 Task: In the Contact  Brooklyn_Miller@lohud.com, Create email and send with subject: 'We're Thrilled to Welcome You ', and with mail content 'Good Morning!_x000D_
Ignite your passion for success. Our groundbreaking solution will unleash your potential and open doors to endless opportunities in your industry._x000D_
Best Regards', attach the document: Project_plan.docx and insert image: visitingcard.jpg. Below Best Regards, write Wechat and insert the URL: 'www.wechat.com'. Mark checkbox to create task to follow up : In 2 weeks. Logged in from softage.1@softage.net
Action: Mouse moved to (90, 55)
Screenshot: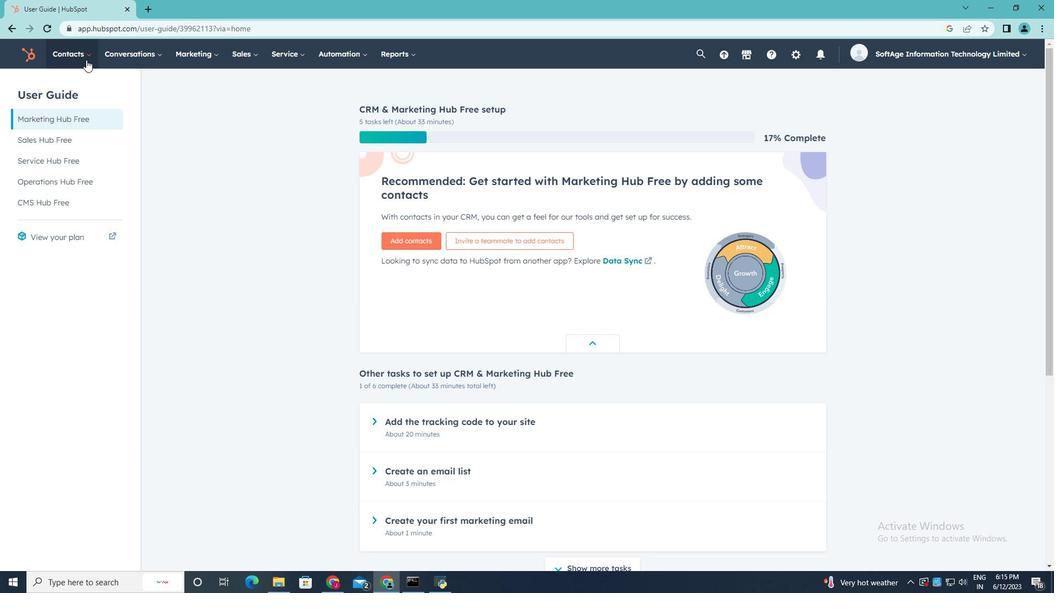 
Action: Mouse pressed left at (90, 55)
Screenshot: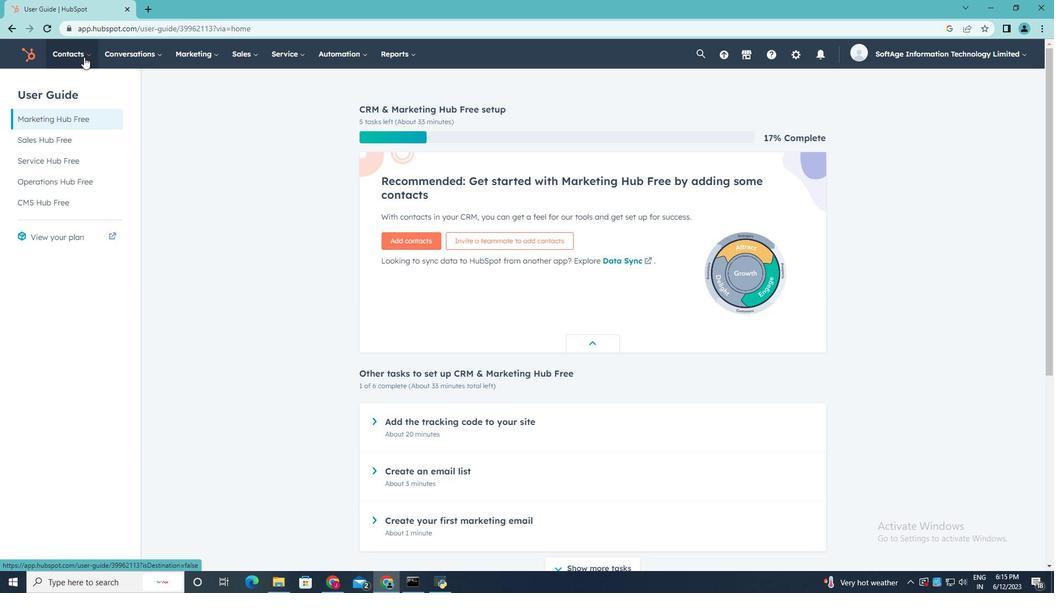 
Action: Mouse moved to (82, 86)
Screenshot: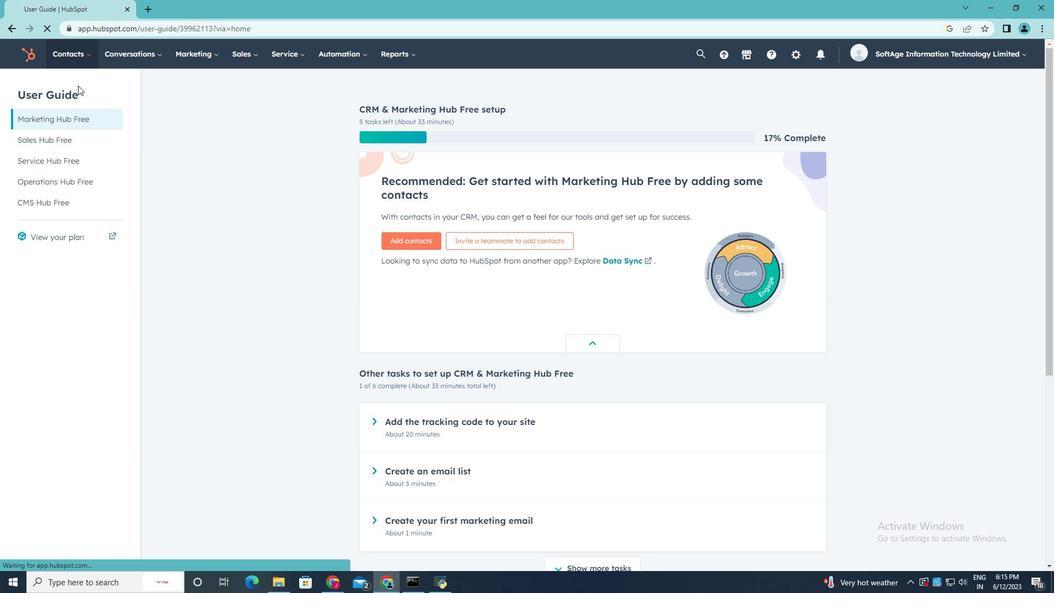 
Action: Mouse pressed left at (82, 86)
Screenshot: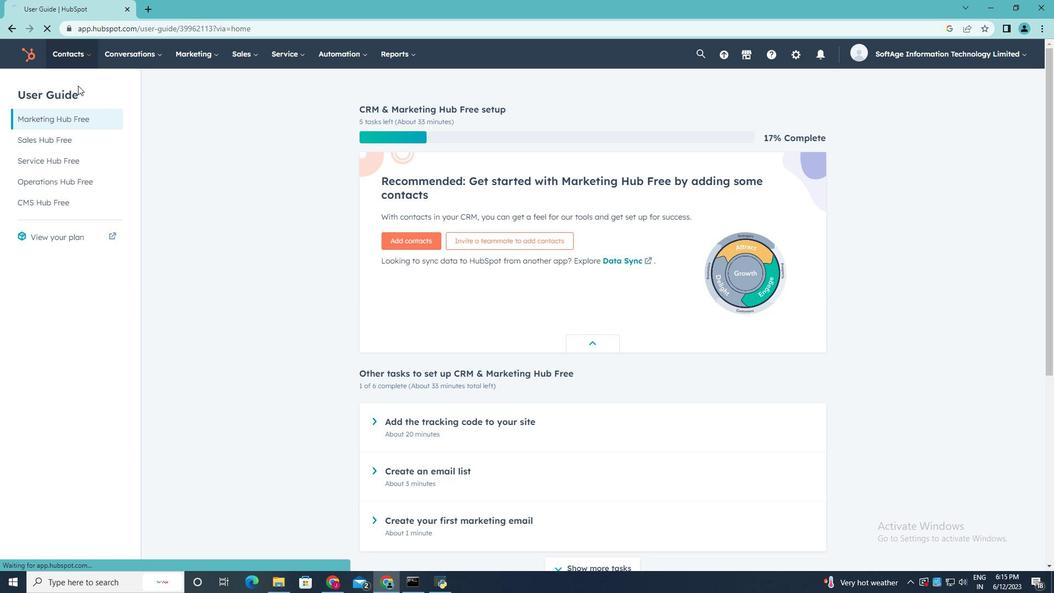 
Action: Mouse moved to (93, 180)
Screenshot: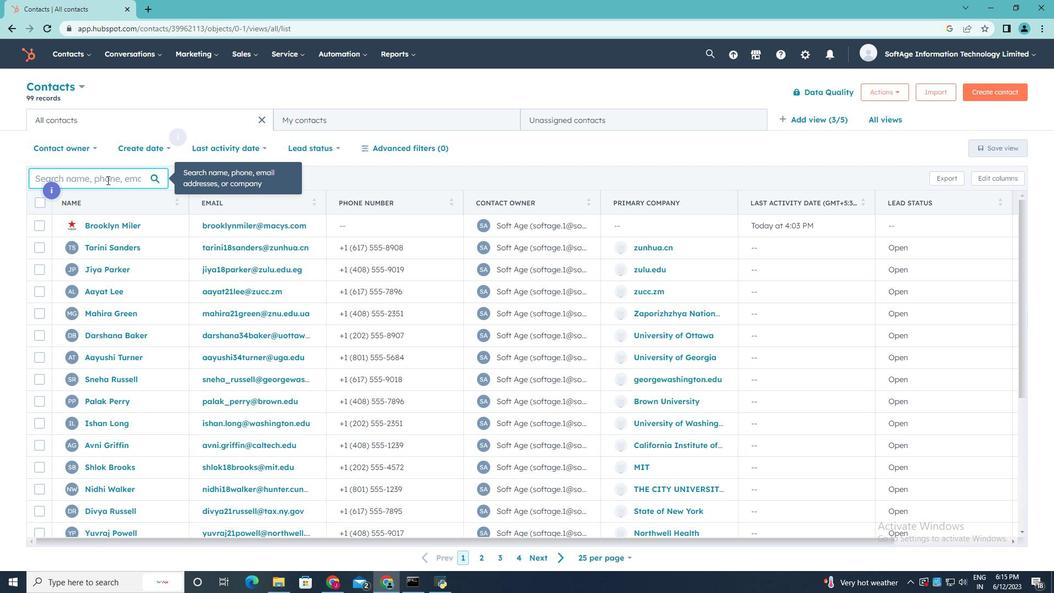 
Action: Mouse pressed left at (93, 180)
Screenshot: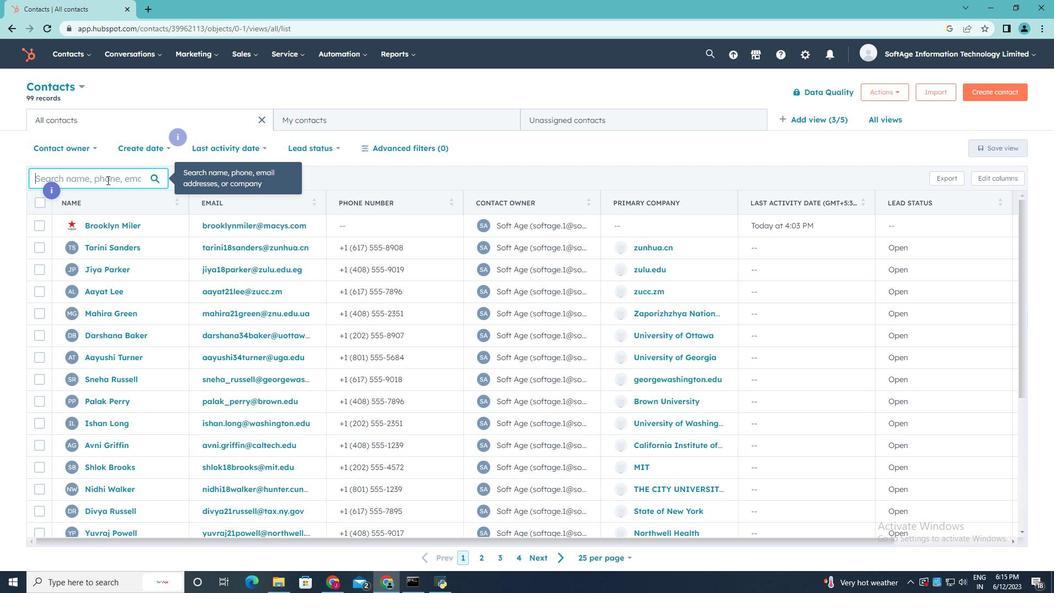 
Action: Key pressed <Key.shift>Brooklyn<Key.shift_r>_<Key.shift>Miller<Key.shift>@lohud.com
Screenshot: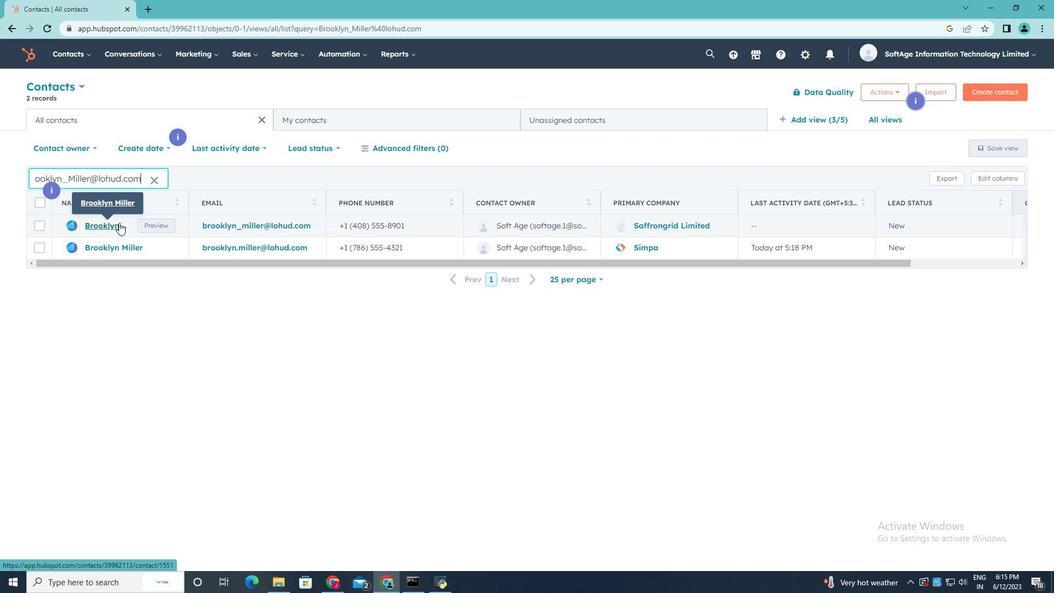 
Action: Mouse moved to (105, 227)
Screenshot: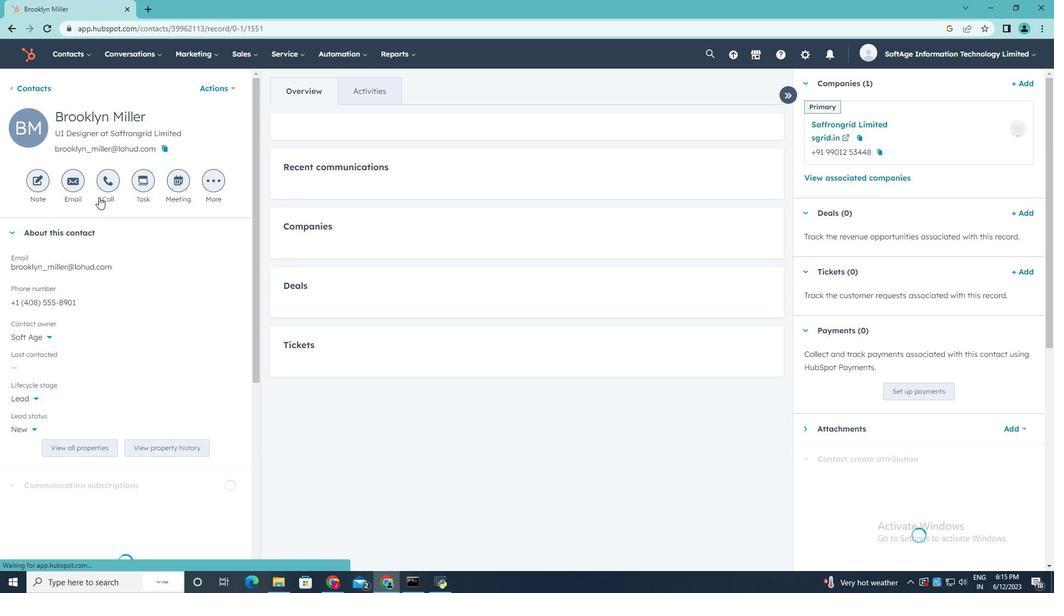 
Action: Mouse pressed left at (105, 227)
Screenshot: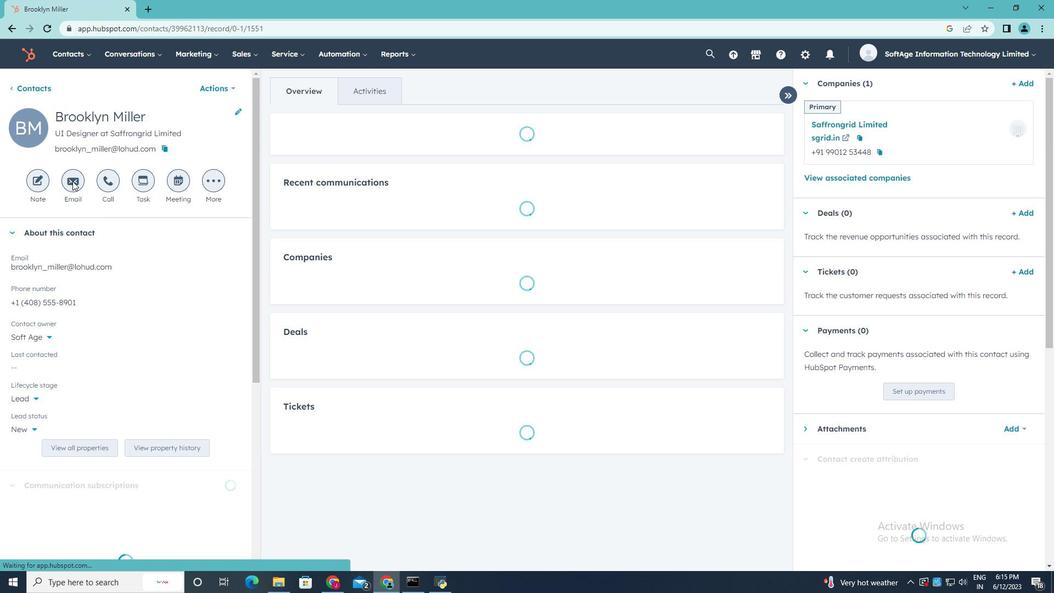 
Action: Mouse moved to (77, 183)
Screenshot: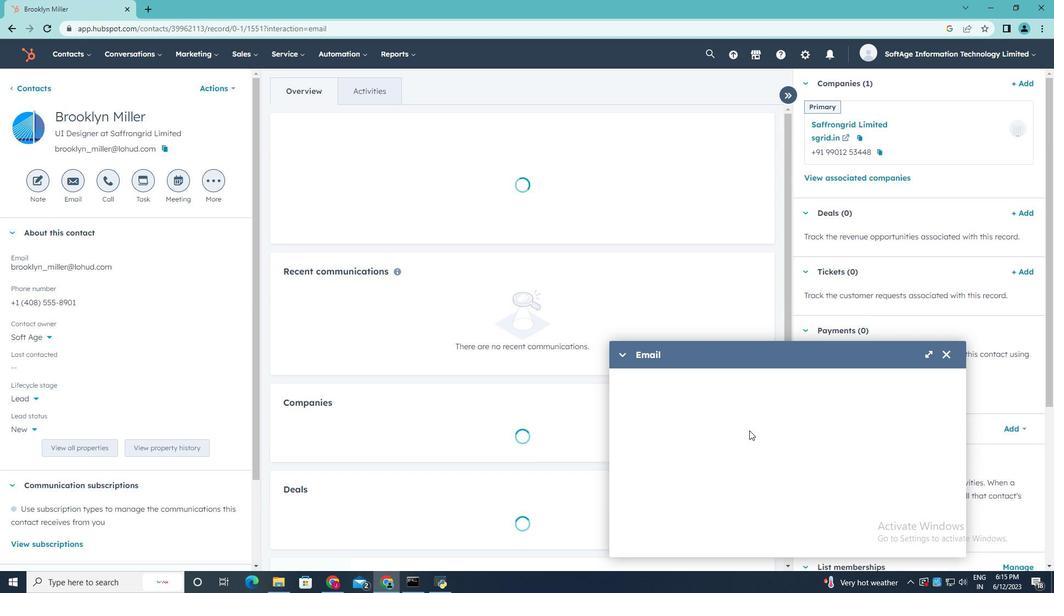 
Action: Mouse pressed left at (77, 183)
Screenshot: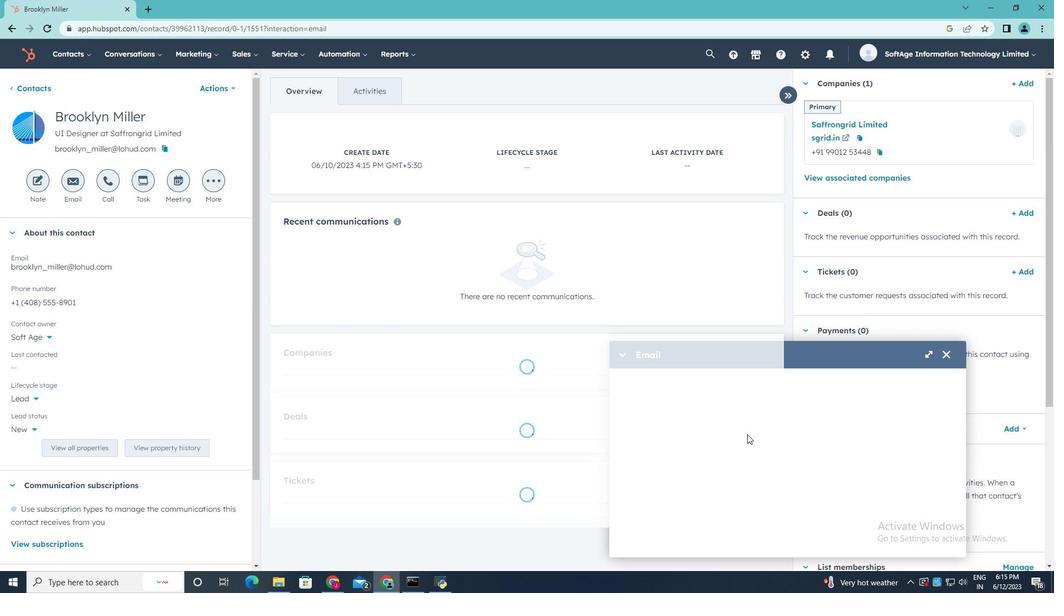 
Action: Mouse moved to (775, 371)
Screenshot: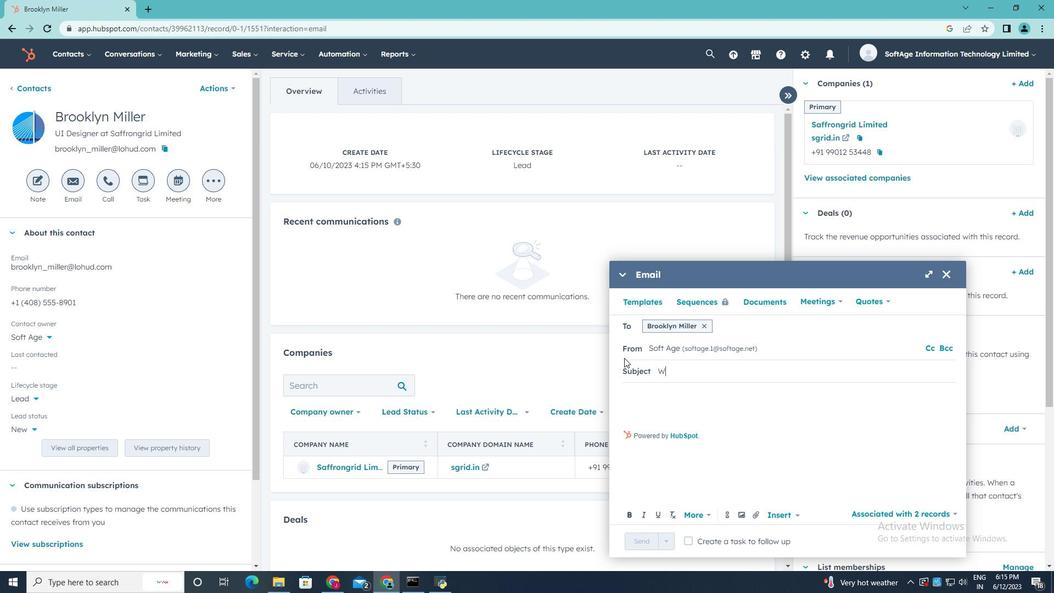 
Action: Mouse pressed left at (775, 371)
Screenshot: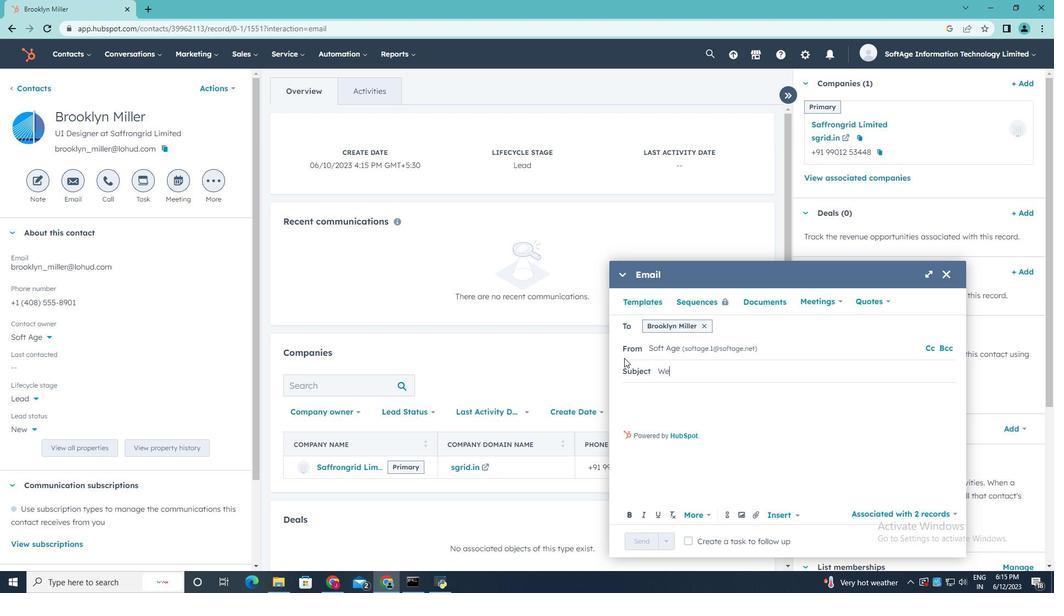 
Action: Mouse moved to (624, 365)
Screenshot: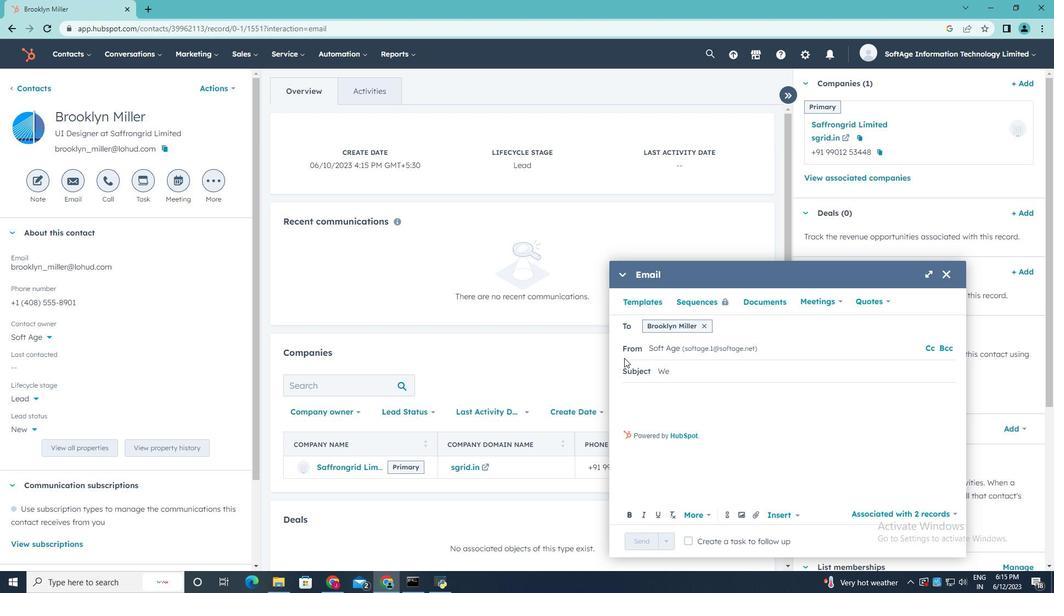 
Action: Key pressed <Key.backspace><Key.shift>We're<Key.space>tr<Key.backspace><Key.backspace><Key.shift>Thrilled<Key.space><Key.shift>to<Key.space><Key.shift>Welcome<Key.space><Key.shift>You
Screenshot: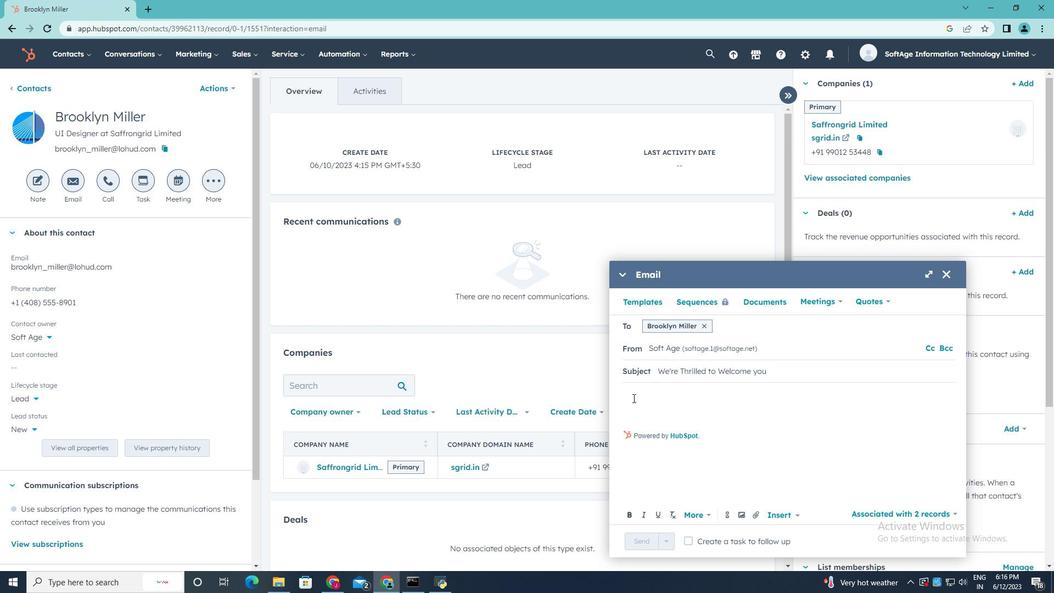 
Action: Mouse moved to (633, 397)
Screenshot: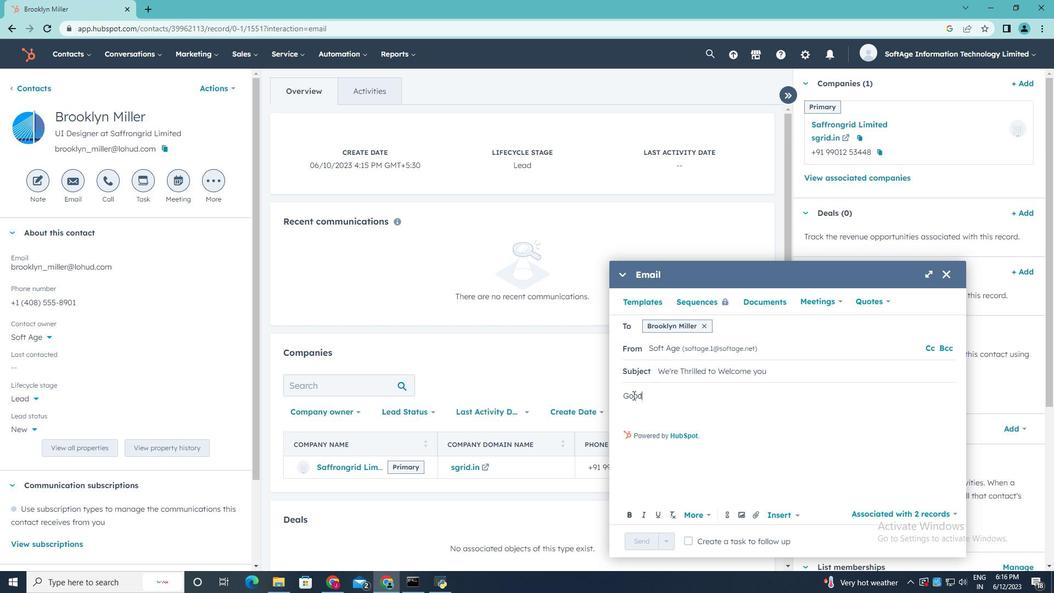 
Action: Mouse pressed left at (633, 397)
Screenshot: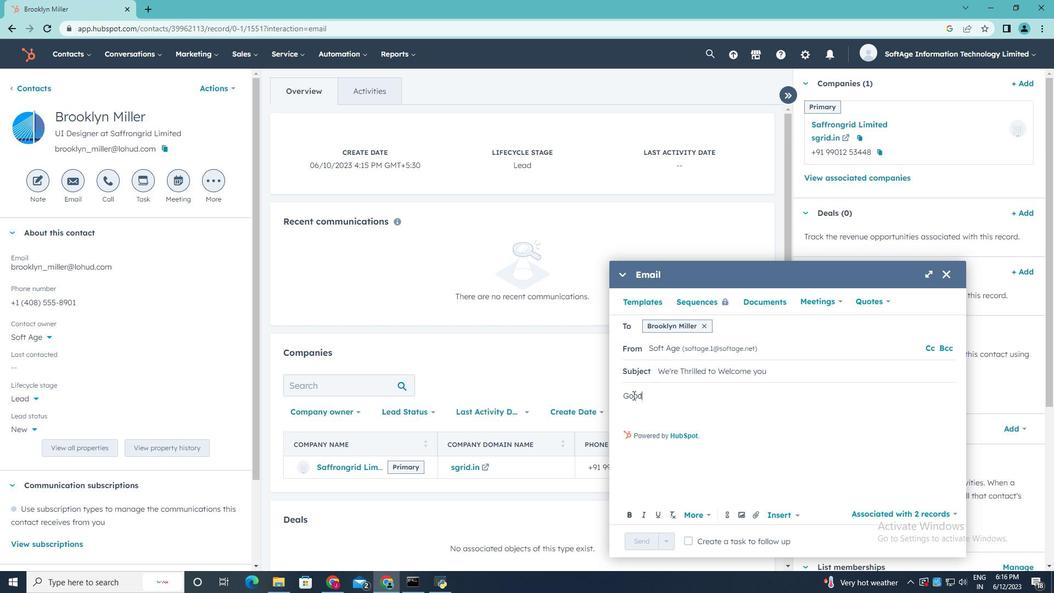 
Action: Mouse moved to (636, 394)
Screenshot: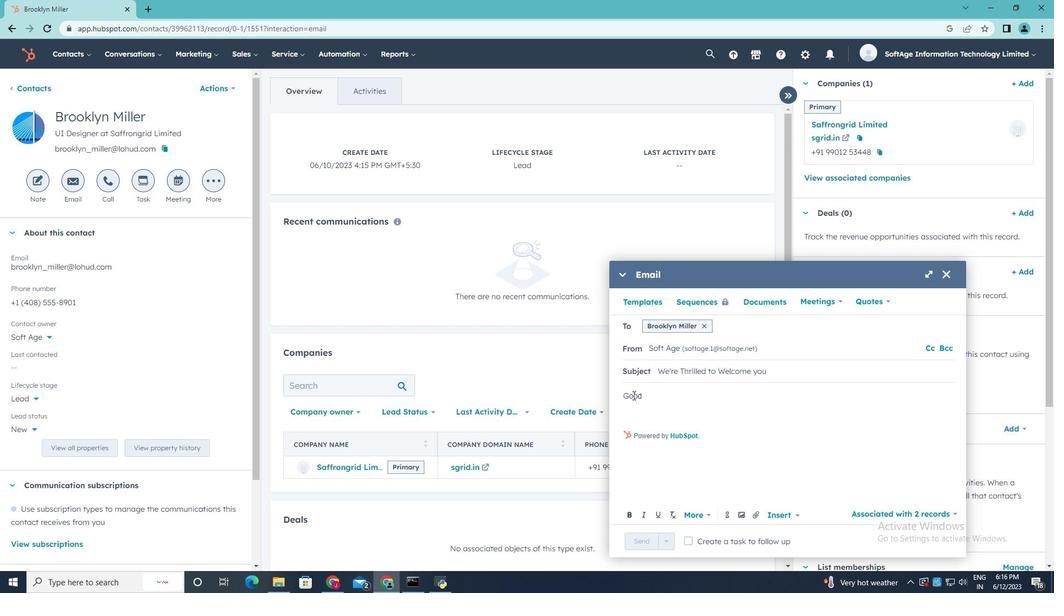 
Action: Key pressed <Key.shift><Key.shift><Key.shift><Key.shift><Key.shift>Good<Key.space><Key.shift>Morning<Key.shift>!
Screenshot: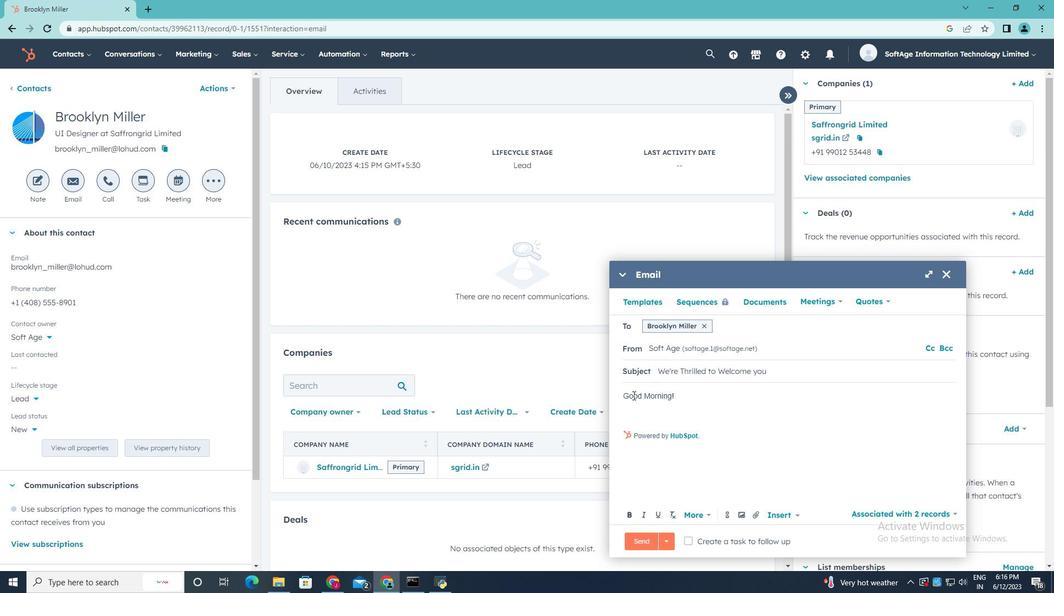 
Action: Mouse moved to (628, 410)
Screenshot: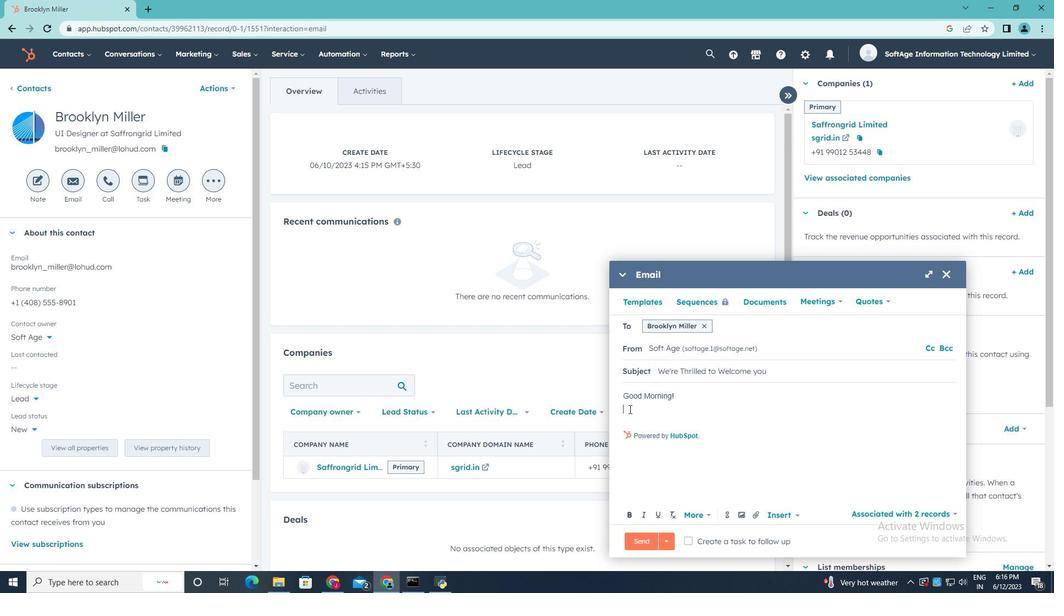 
Action: Mouse pressed left at (628, 410)
Screenshot: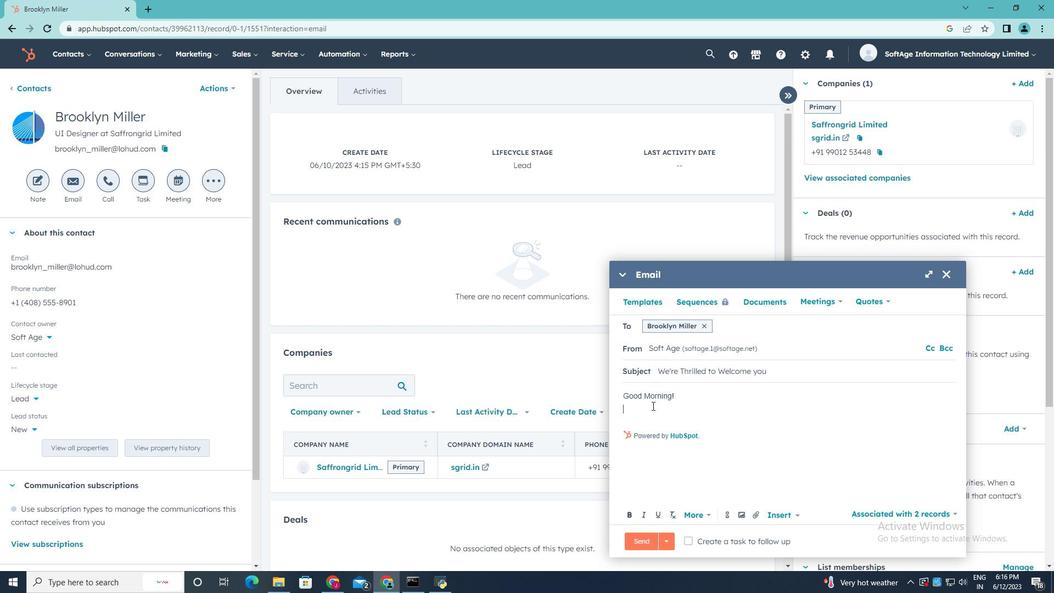 
Action: Mouse moved to (637, 188)
Screenshot: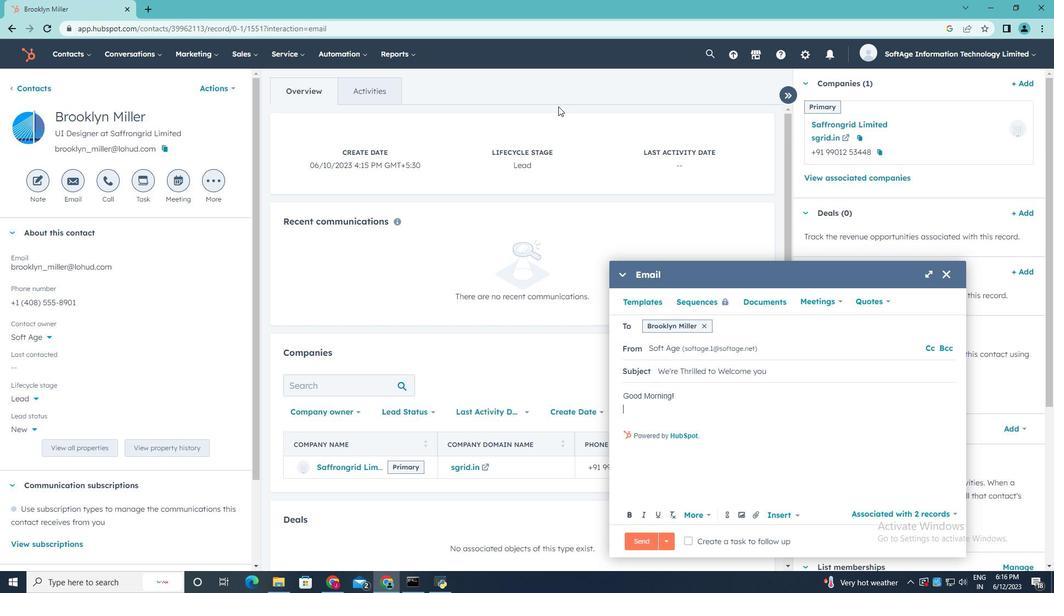
Action: Key pressed <Key.shift>Ignite<Key.space><Key.shift><Key.shift><Key.shift><Key.shift><Key.shift><Key.shift><Key.shift><Key.shift><Key.shift><Key.shift>your<Key.space>passion<Key.space>for<Key.space>success.<Key.space><Key.shift>Our<Key.space><Key.shift><Key.shift>Groundbreaking<Key.space><Key.shift>Solution<Key.space>will<Key.space><Key.left><Key.left><Key.left><Key.left><Key.left><Key.left><Key.left><Key.left><Key.left><Key.left><Key.left><Key.left><Key.left>
Screenshot: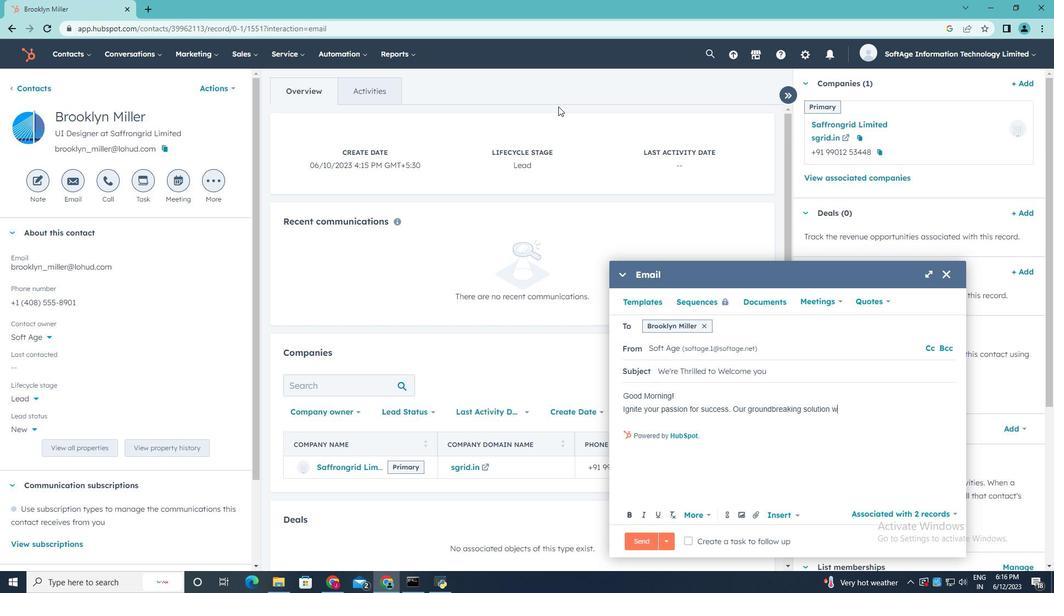 
Action: Mouse moved to (84, 57)
Screenshot: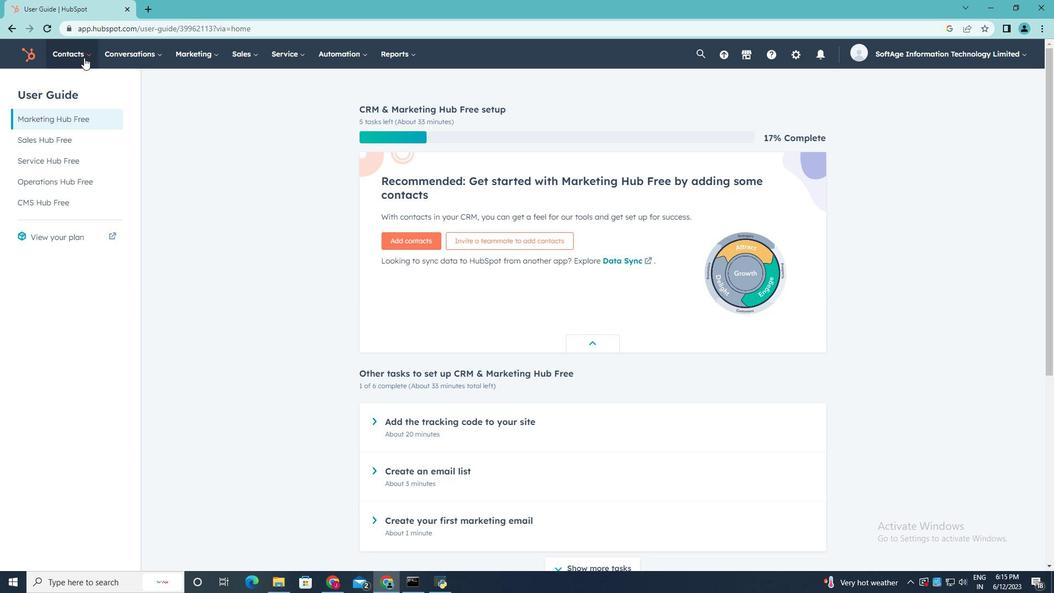 
Action: Mouse pressed left at (84, 57)
Screenshot: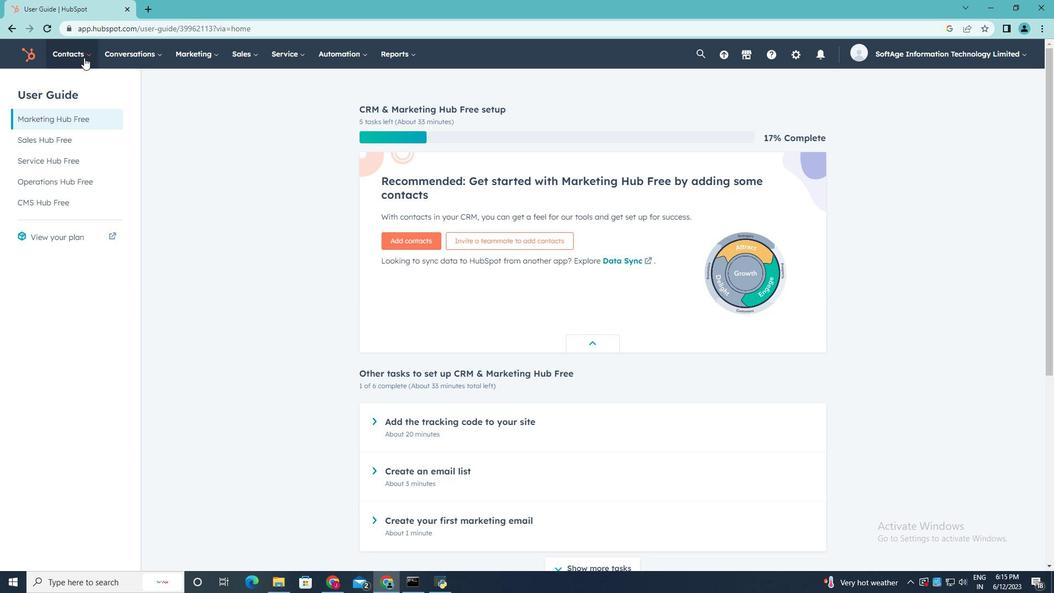 
Action: Mouse moved to (77, 85)
Screenshot: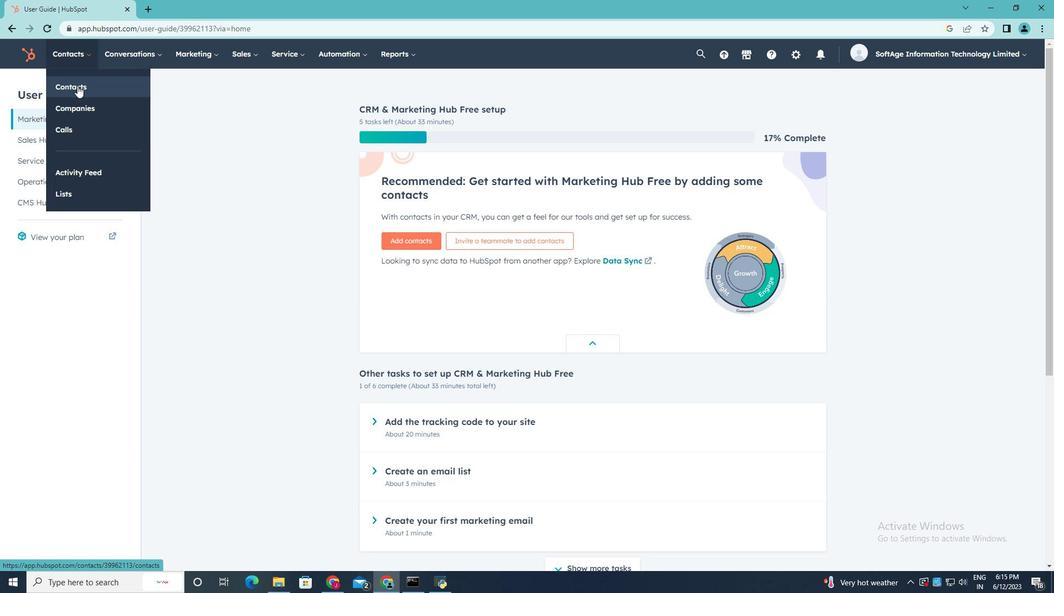 
Action: Mouse pressed left at (77, 85)
Screenshot: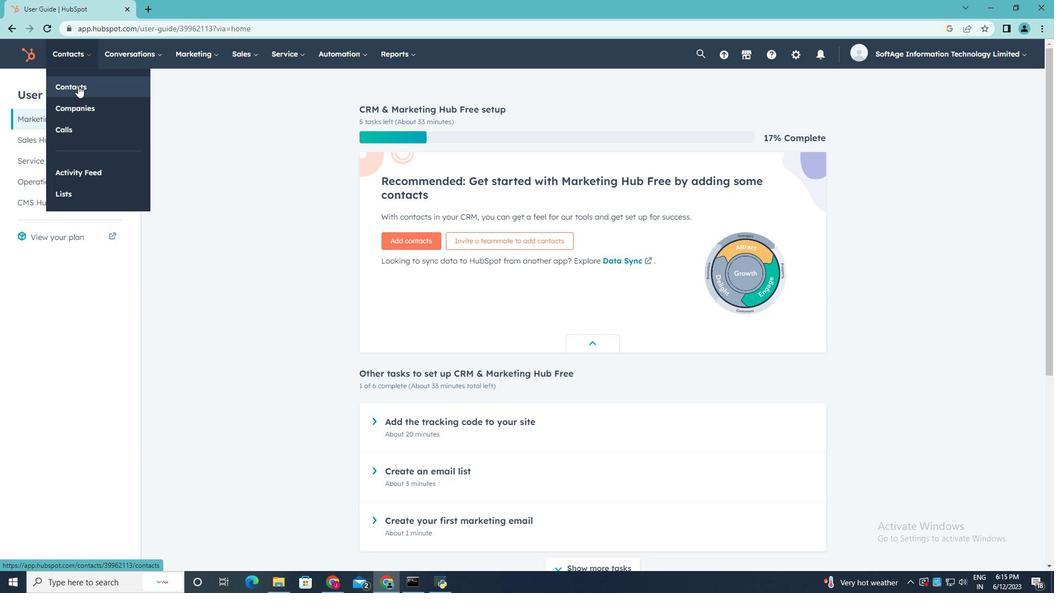 
Action: Mouse moved to (107, 180)
Screenshot: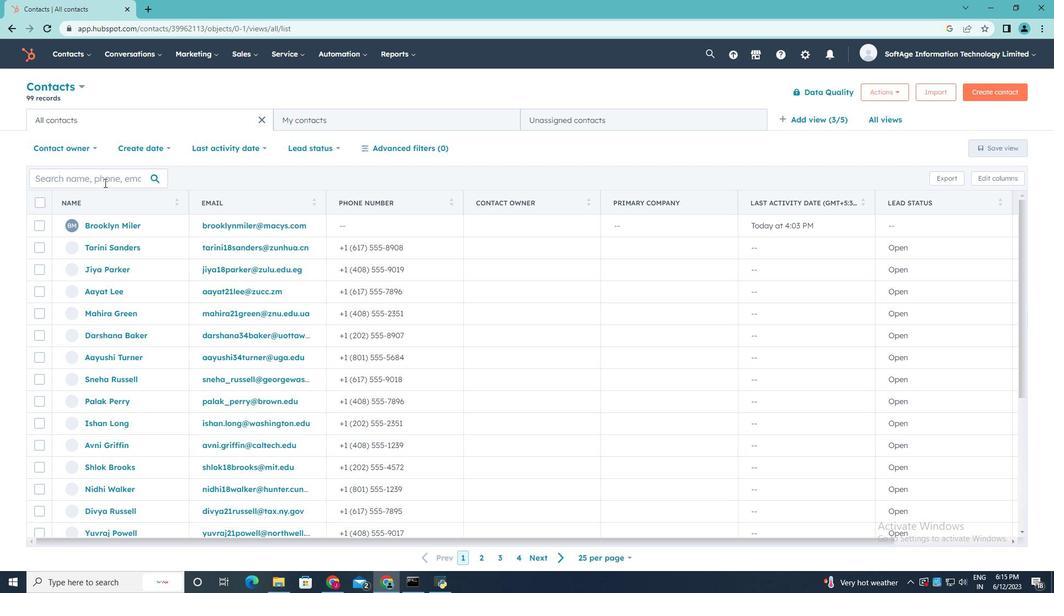 
Action: Mouse pressed left at (107, 180)
Screenshot: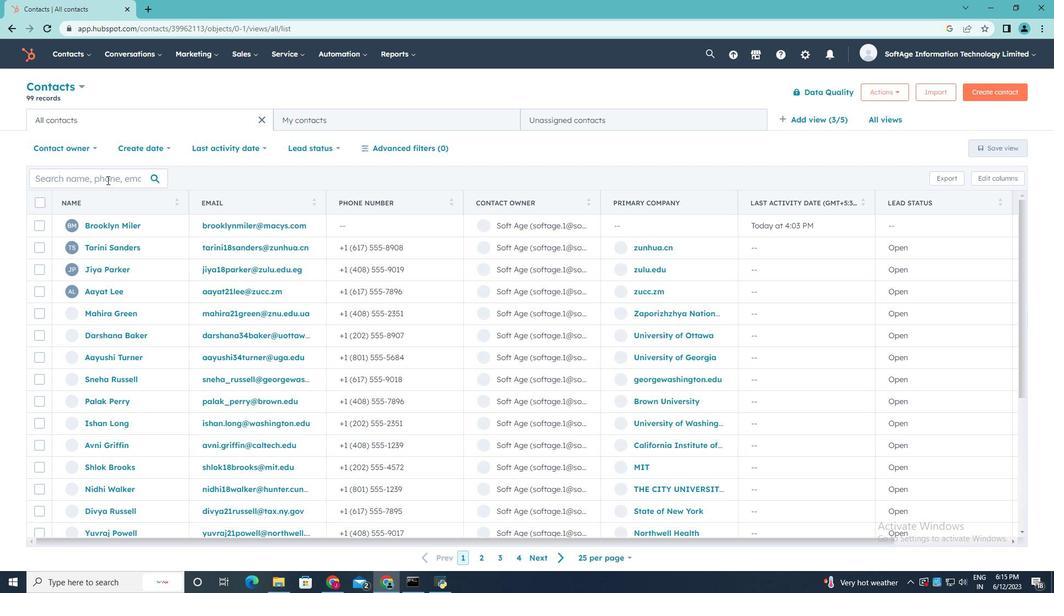 
Action: Mouse moved to (107, 180)
Screenshot: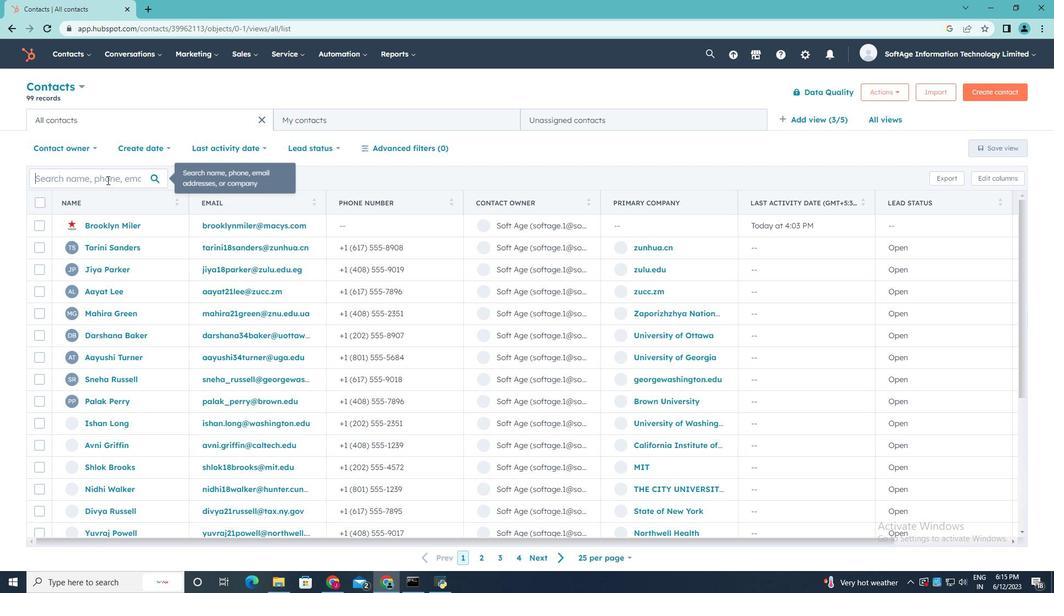 
Action: Key pressed <Key.shift>Brooklyn<Key.shift_r>_<Key.shift>Miller<Key.shift><Key.shift><Key.shift><Key.shift><Key.shift><Key.shift><Key.shift>@lohud.com
Screenshot: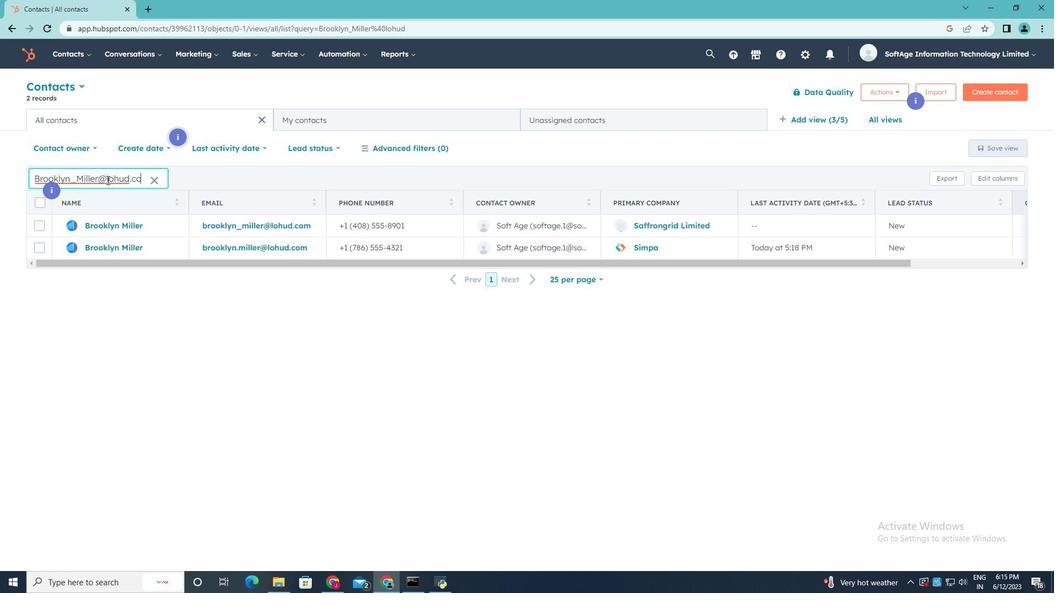 
Action: Mouse moved to (119, 222)
Screenshot: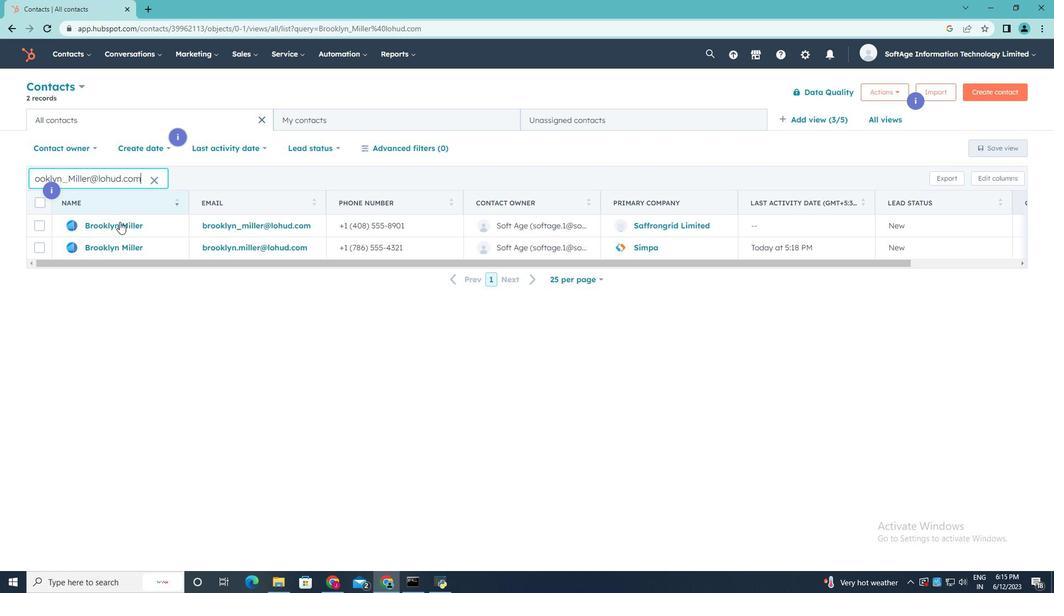 
Action: Mouse pressed left at (119, 222)
Screenshot: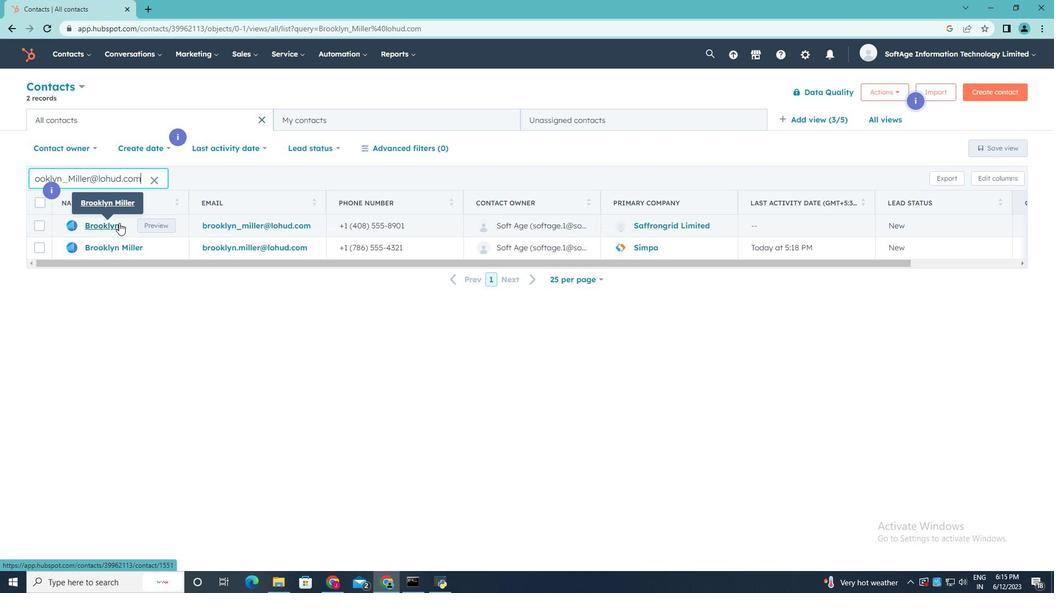 
Action: Mouse moved to (72, 181)
Screenshot: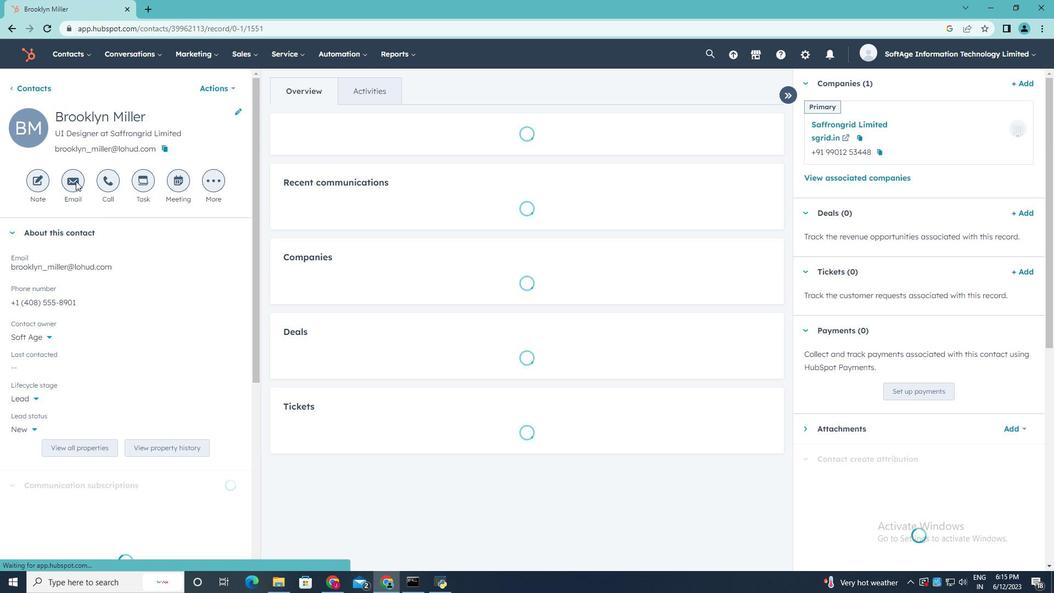 
Action: Mouse pressed left at (72, 181)
Screenshot: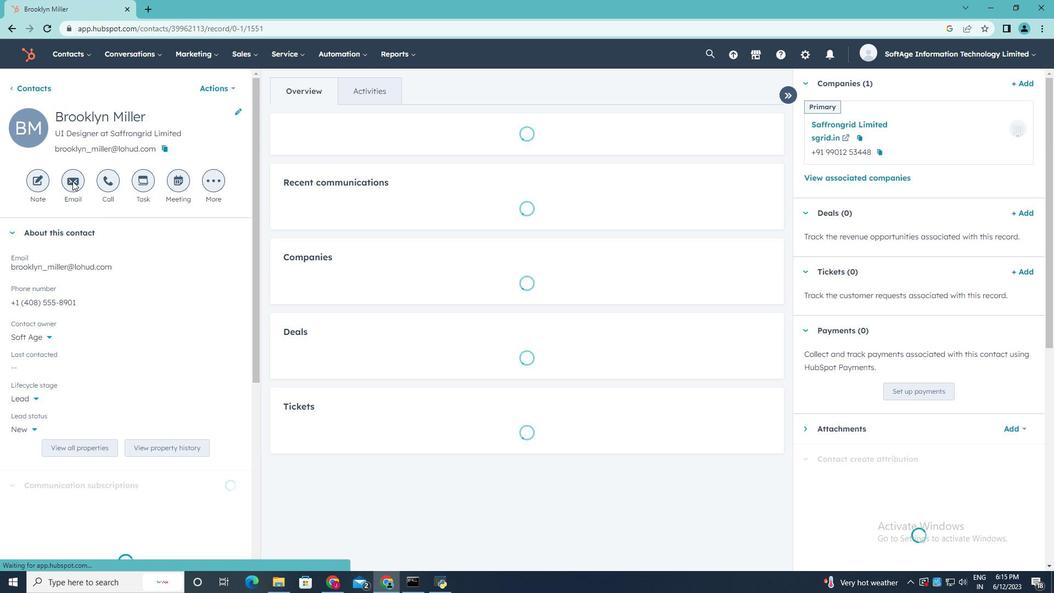 
Action: Mouse moved to (780, 372)
Screenshot: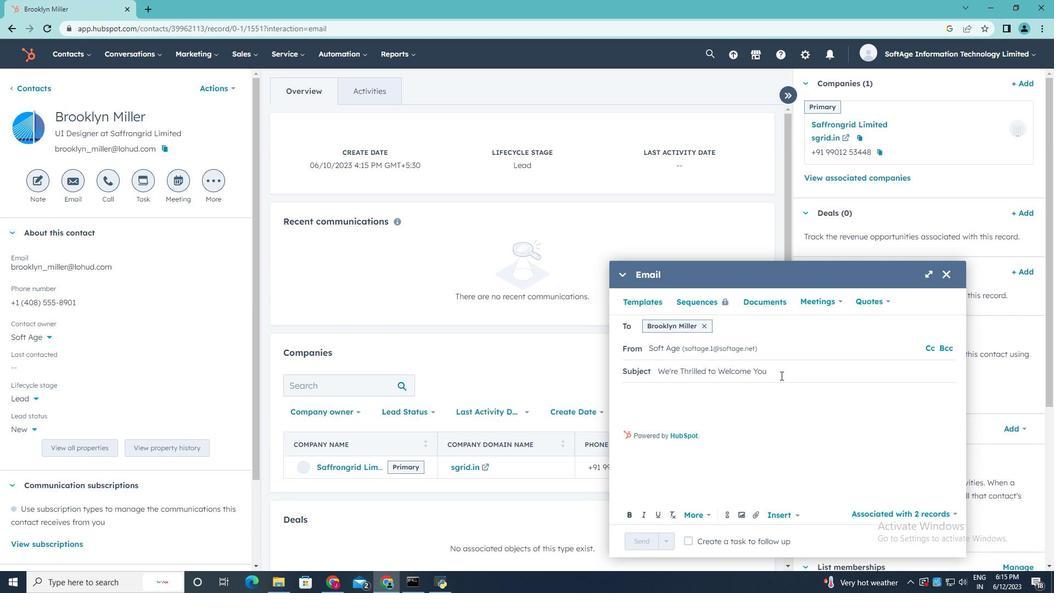 
Action: Mouse pressed left at (780, 372)
Screenshot: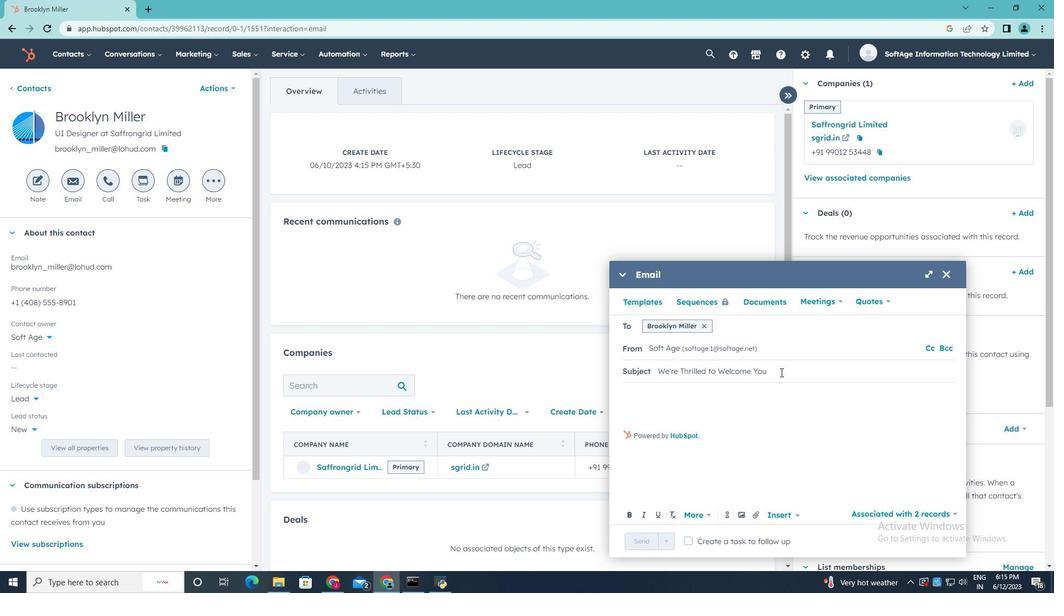 
Action: Mouse moved to (624, 358)
Screenshot: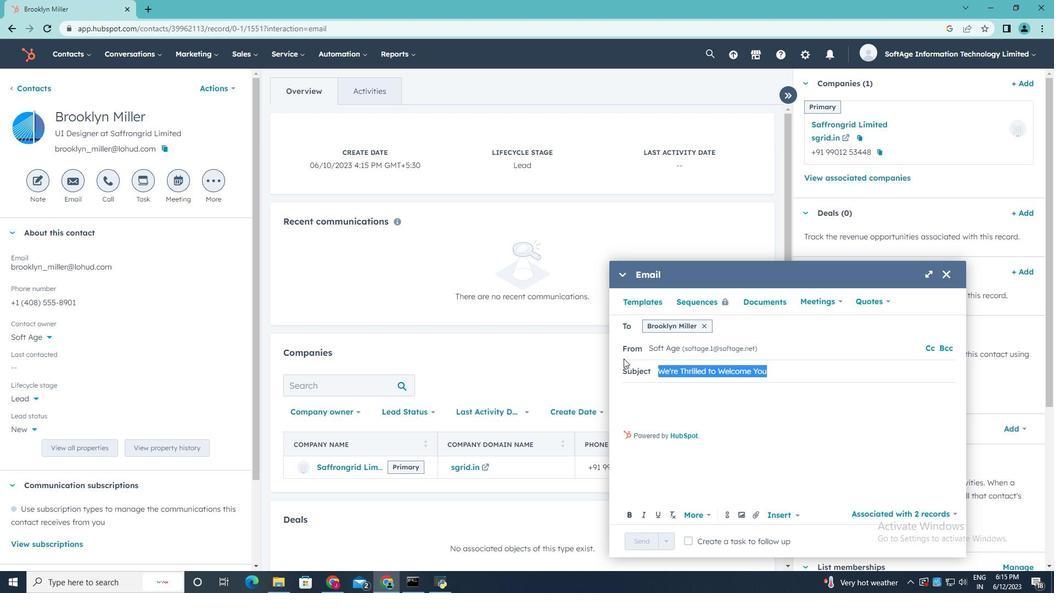 
Action: Key pressed <Key.shift><Key.shift><Key.shift><Key.shift><Key.shift><Key.shift><Key.shift><Key.shift><Key.shift><Key.shift><Key.shift><Key.shift><Key.shift><Key.shift><Key.shift><Key.shift><Key.shift><Key.shift><Key.shift><Key.shift><Key.shift><Key.shift>We're<Key.space><Key.shift>Thrilled<Key.space><Key.shift><Key.shift><Key.shift><Key.shift>to<Key.space><Key.shift><Key.shift><Key.shift><Key.shift><Key.shift><Key.shift><Key.shift><Key.shift><Key.shift><Key.shift><Key.shift><Key.shift>Welcome<Key.space>you
Screenshot: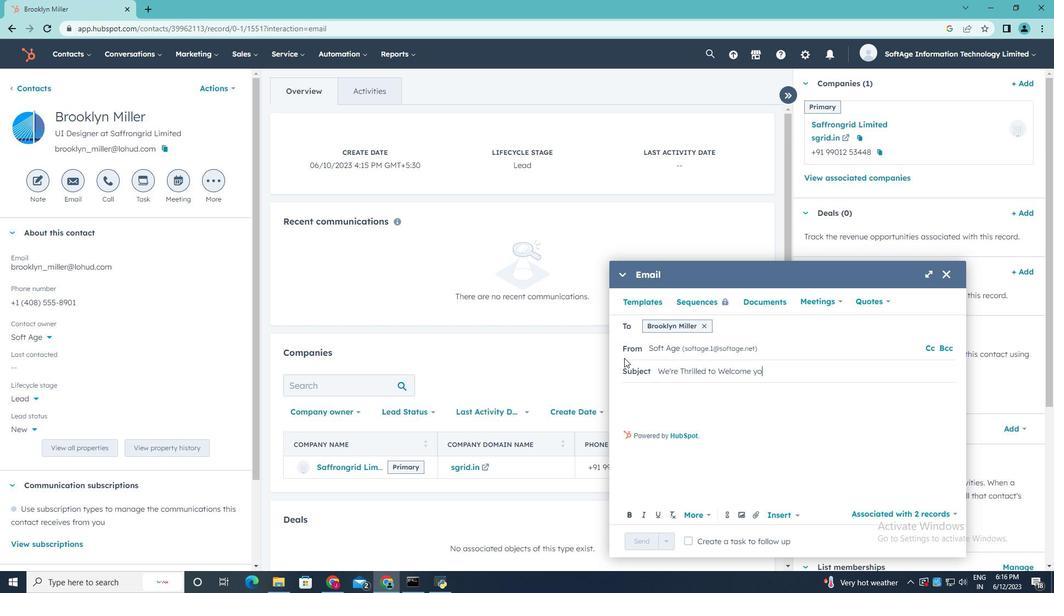 
Action: Mouse moved to (633, 395)
Screenshot: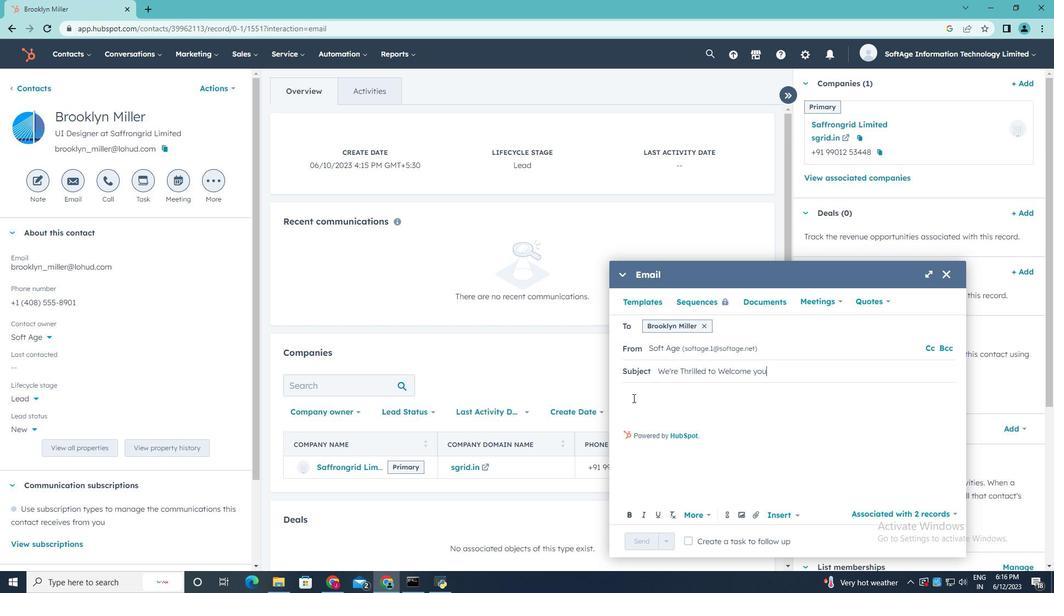 
Action: Mouse pressed left at (633, 395)
Screenshot: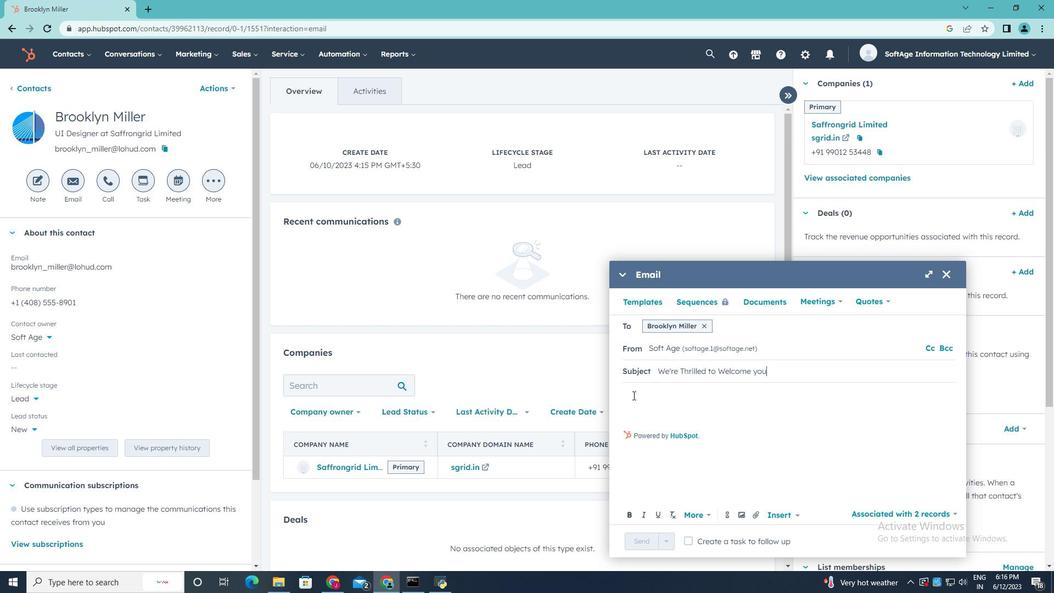 
Action: Key pressed <Key.shift>Good<Key.space><Key.shift>Morning<Key.shift>!
Screenshot: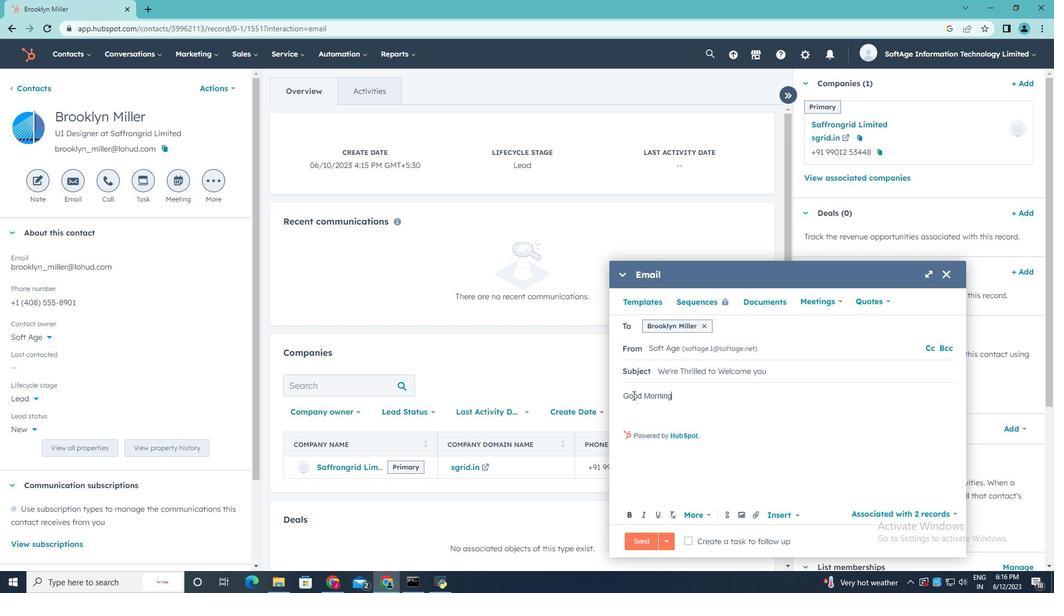 
Action: Mouse moved to (629, 409)
Screenshot: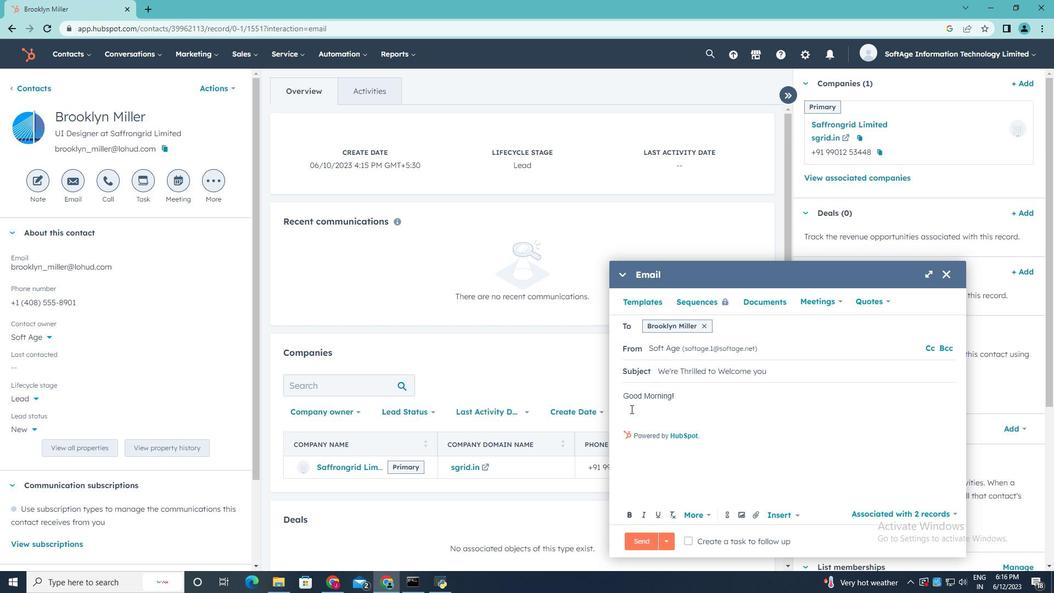 
Action: Mouse pressed left at (629, 409)
Screenshot: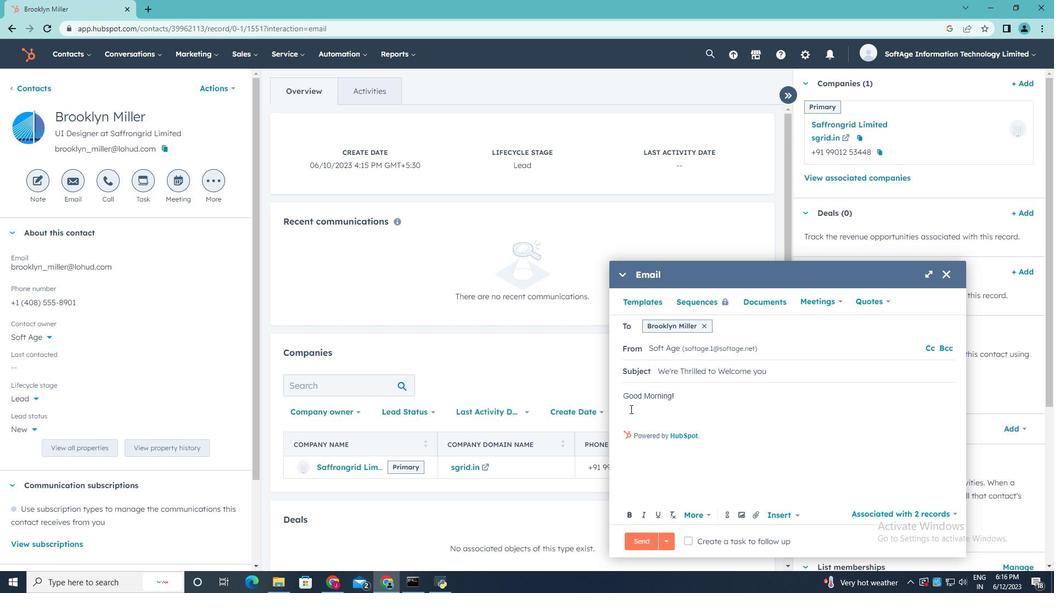 
Action: Mouse moved to (558, 106)
Screenshot: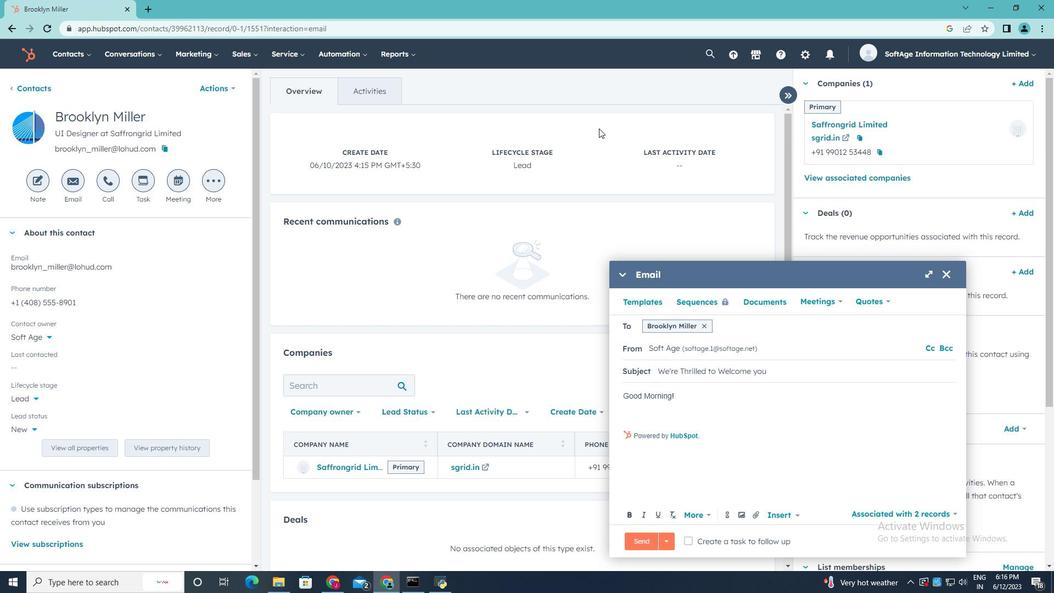 
Action: Key pressed <Key.shift>Ignite<Key.space>your<Key.space>o<Key.backspace>passion<Key.space>for<Key.space>success.<Key.space><Key.shift>Our<Key.space><Key.shift>groundbreaking<Key.space>solution<Key.space>will<Key.space>unleash<Key.space>your<Key.space><Key.shift>P<Key.backspace>potential<Key.space>and<Key.space>open<Key.space>doors<Key.space>to<Key.space>endless<Key.space>i<Key.backspace>opper<Key.backspace><Key.backspace>ortunities<Key.space>in<Key.space>your<Key.space>industry.
Screenshot: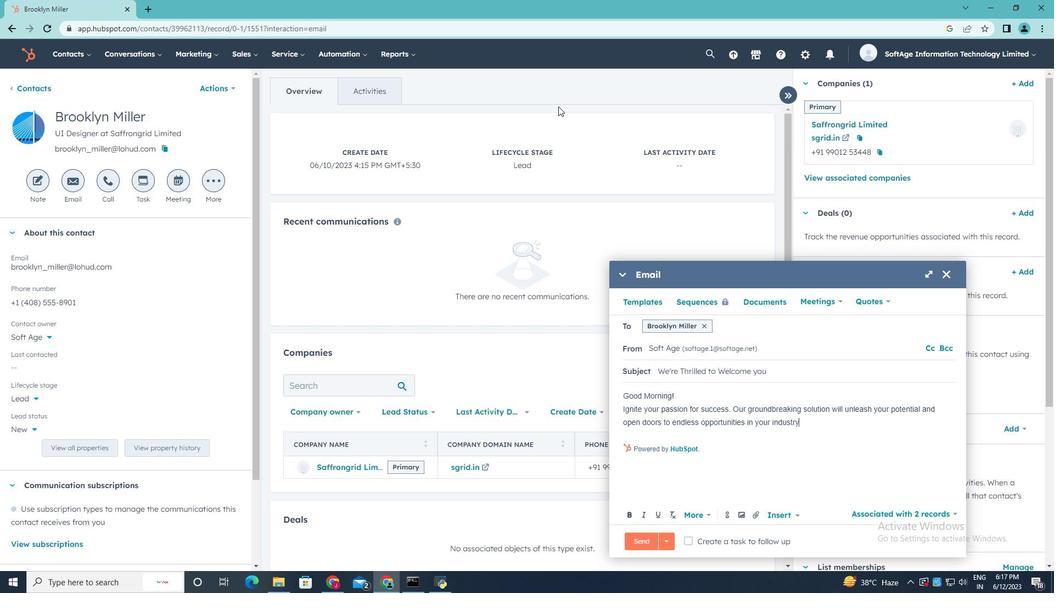 
Action: Mouse moved to (639, 437)
Screenshot: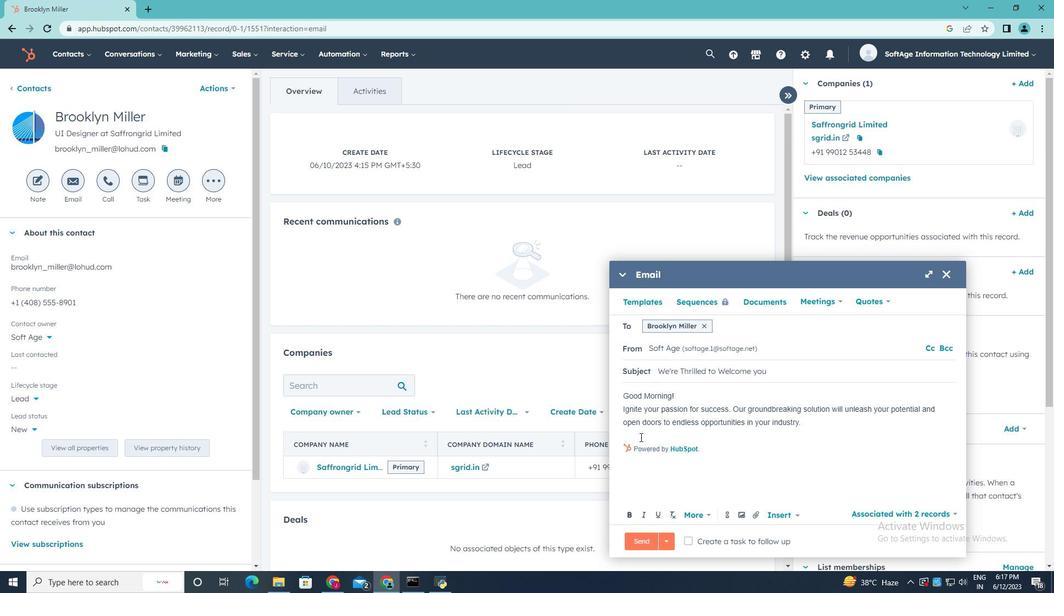 
Action: Mouse pressed left at (639, 437)
Screenshot: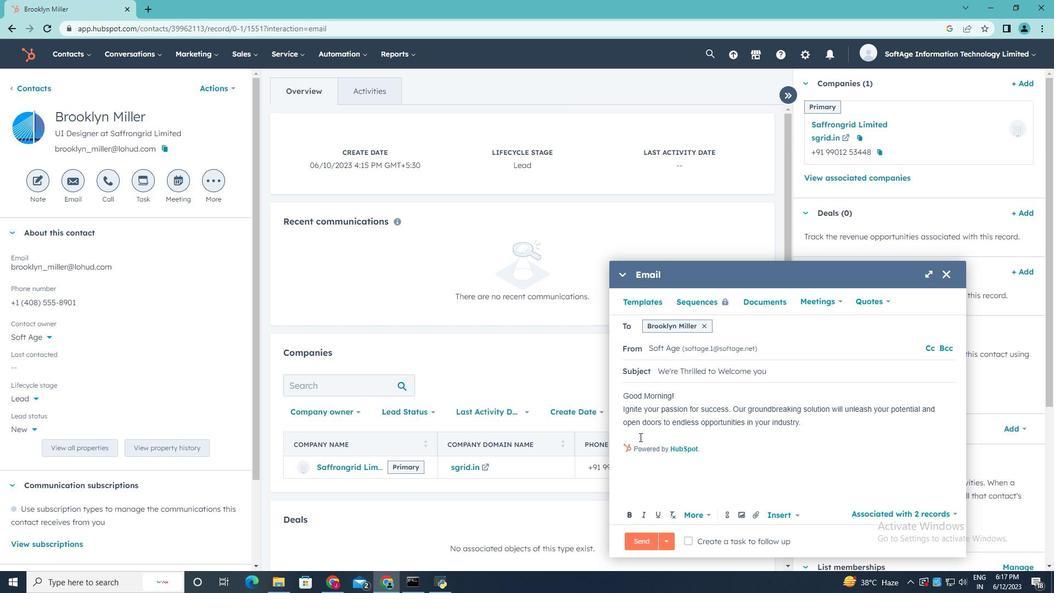 
Action: Key pressed <Key.shift>Best<Key.space><Key.shift>Rege<Key.backspace>ards,
Screenshot: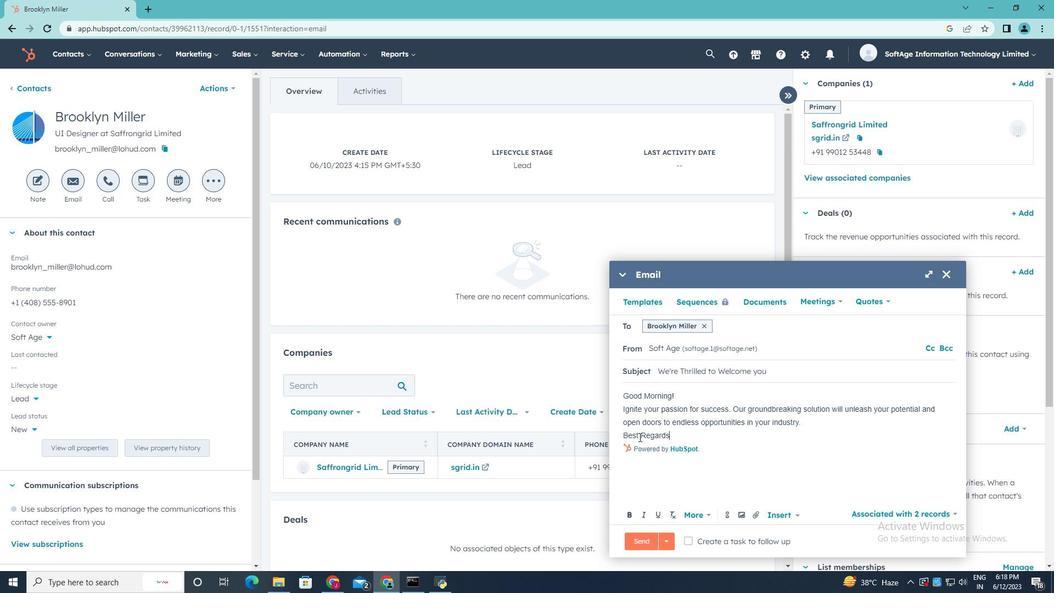 
Action: Mouse moved to (758, 516)
Screenshot: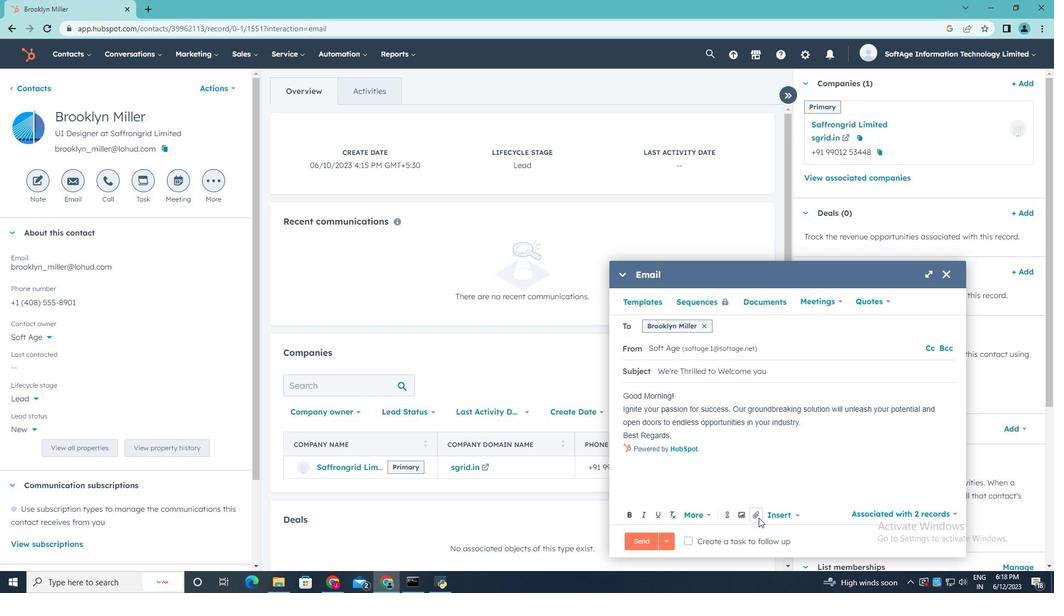 
Action: Mouse pressed left at (758, 516)
Screenshot: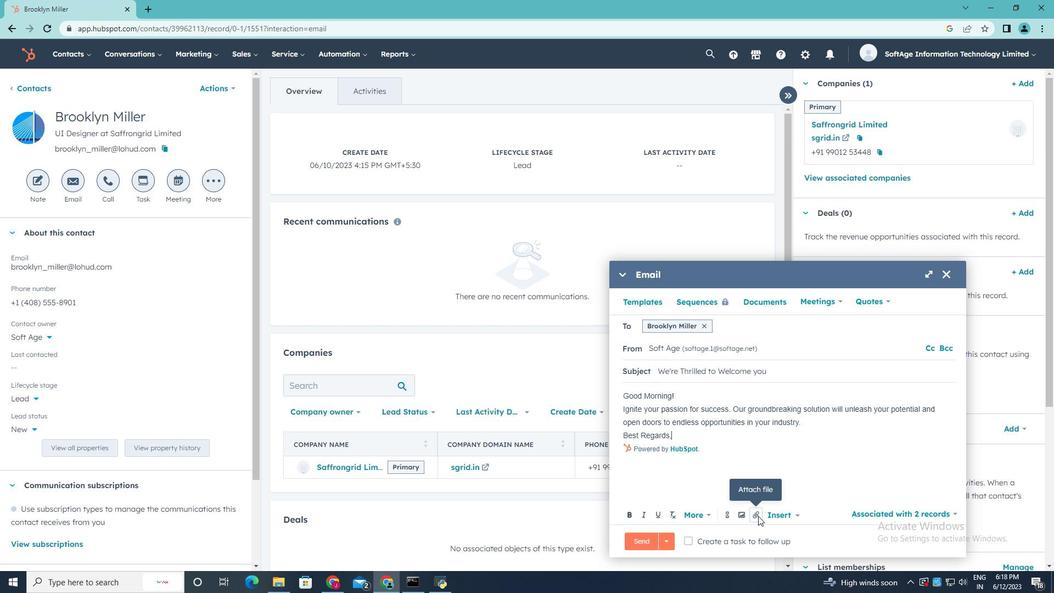 
Action: Mouse moved to (780, 478)
Screenshot: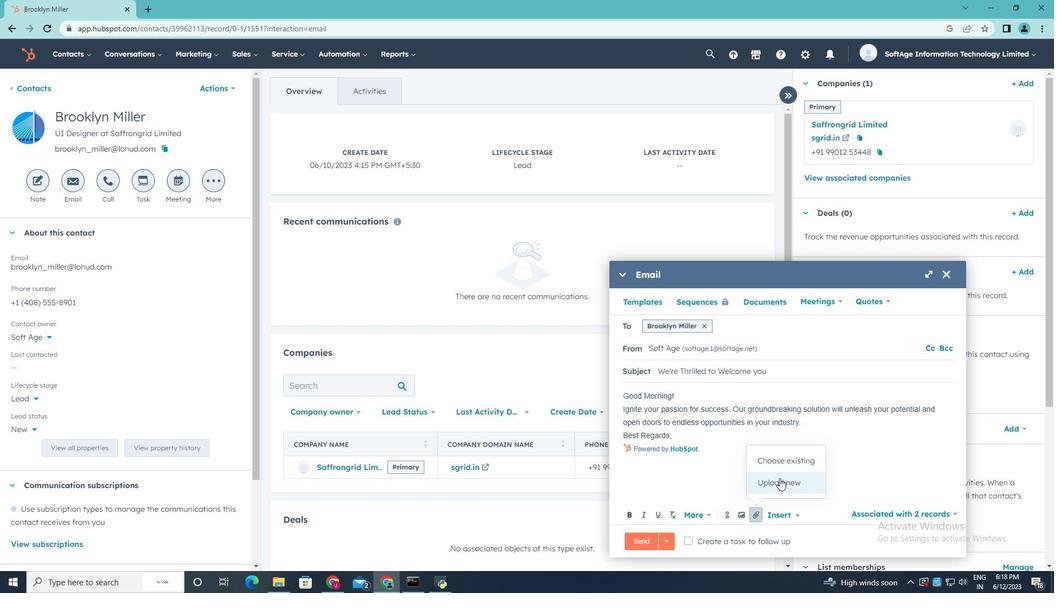
Action: Mouse pressed left at (780, 478)
Screenshot: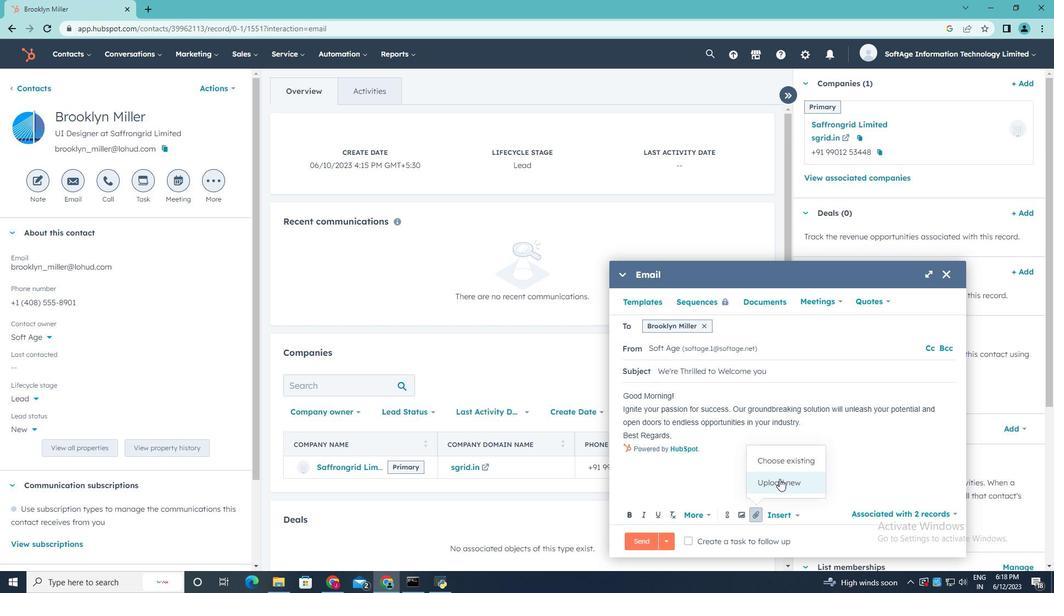 
Action: Mouse moved to (191, 106)
Screenshot: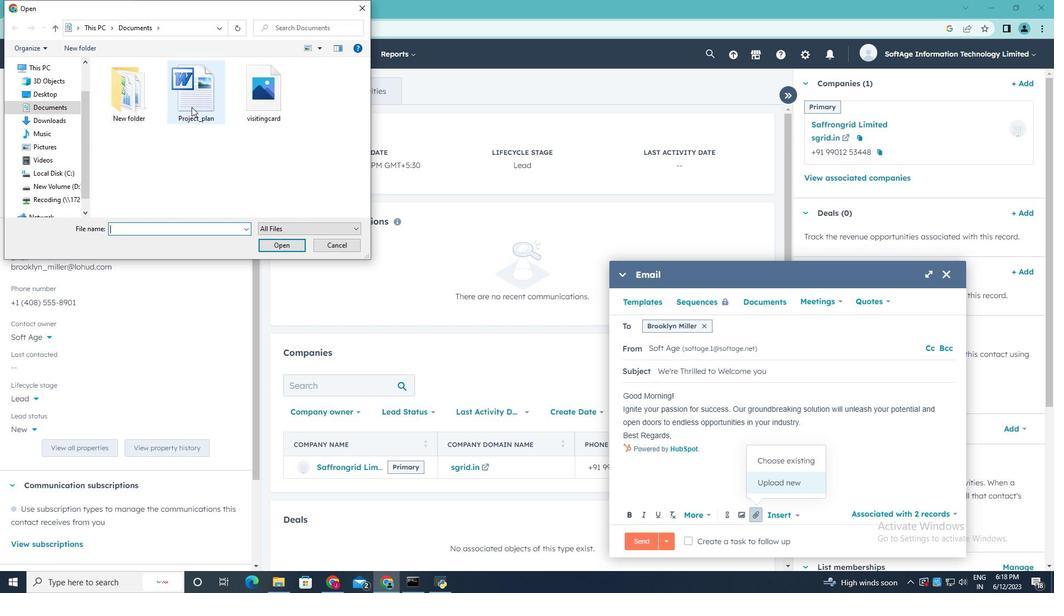 
Action: Mouse pressed left at (191, 106)
Screenshot: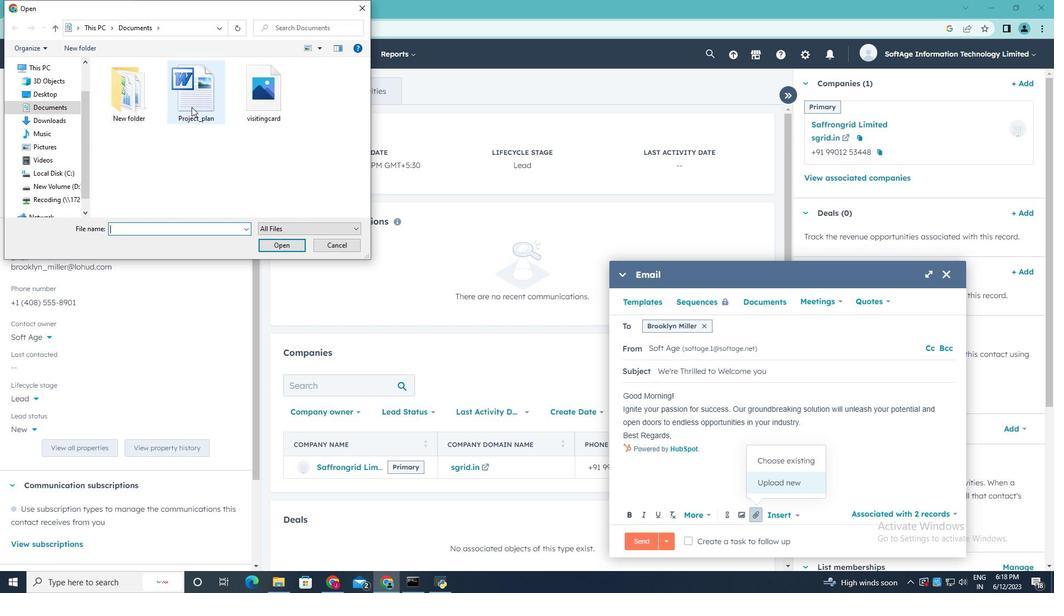 
Action: Mouse moved to (282, 244)
Screenshot: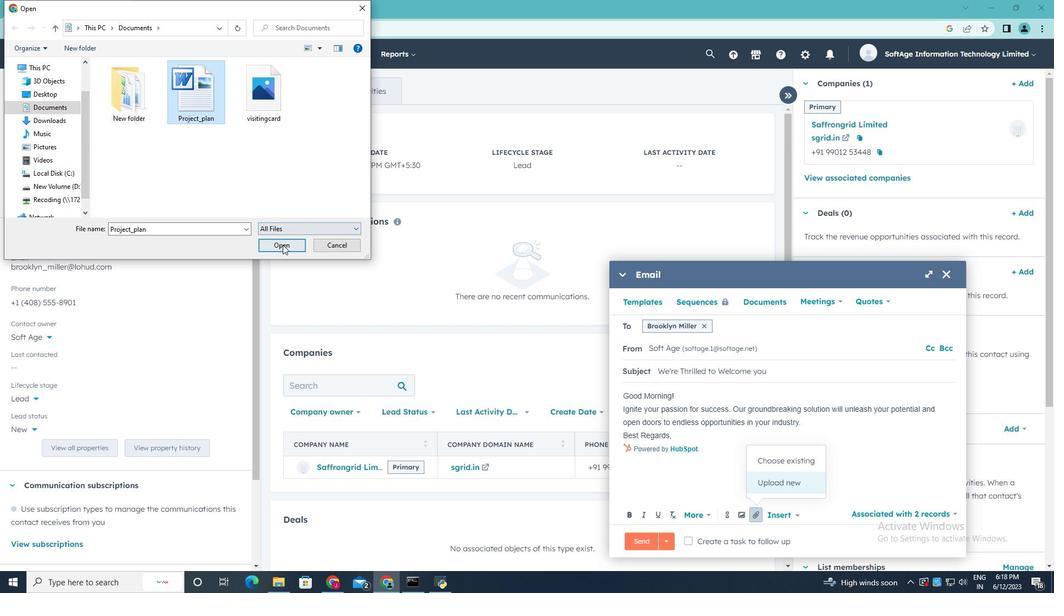 
Action: Mouse pressed left at (282, 244)
Screenshot: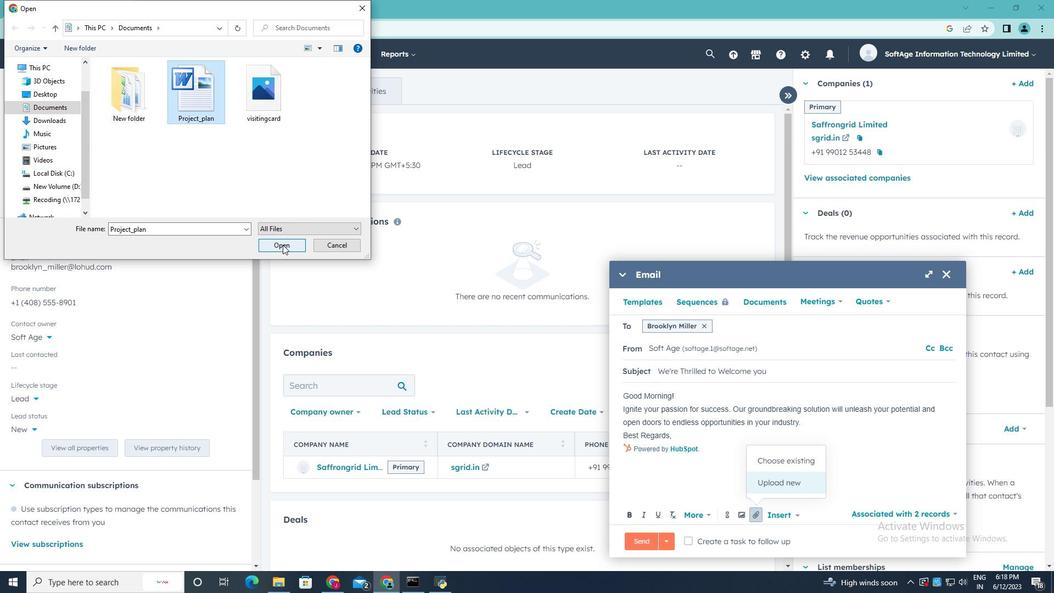 
Action: Mouse moved to (755, 486)
Screenshot: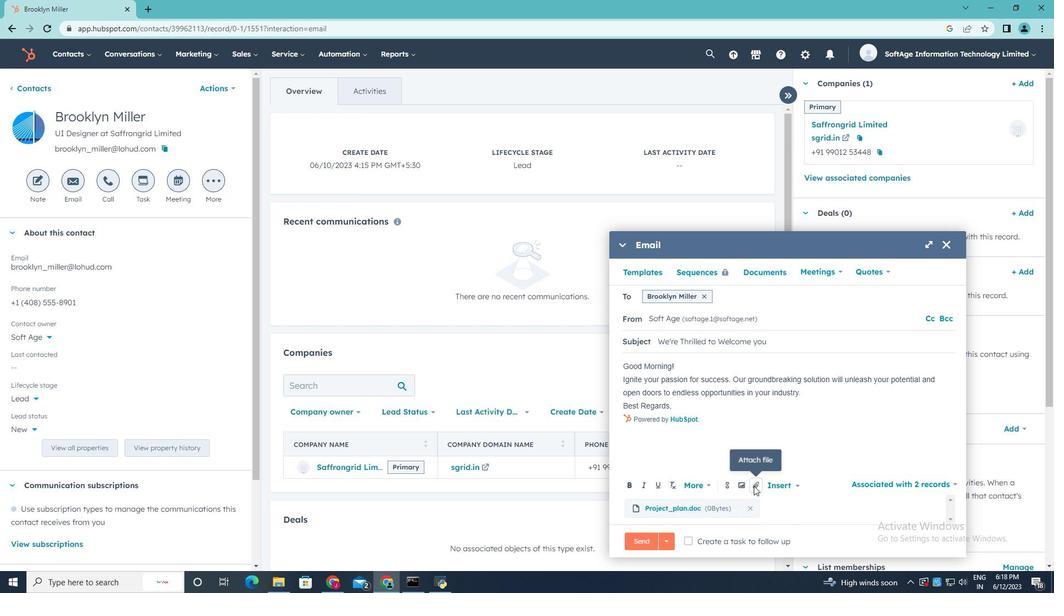 
Action: Mouse pressed left at (755, 486)
Screenshot: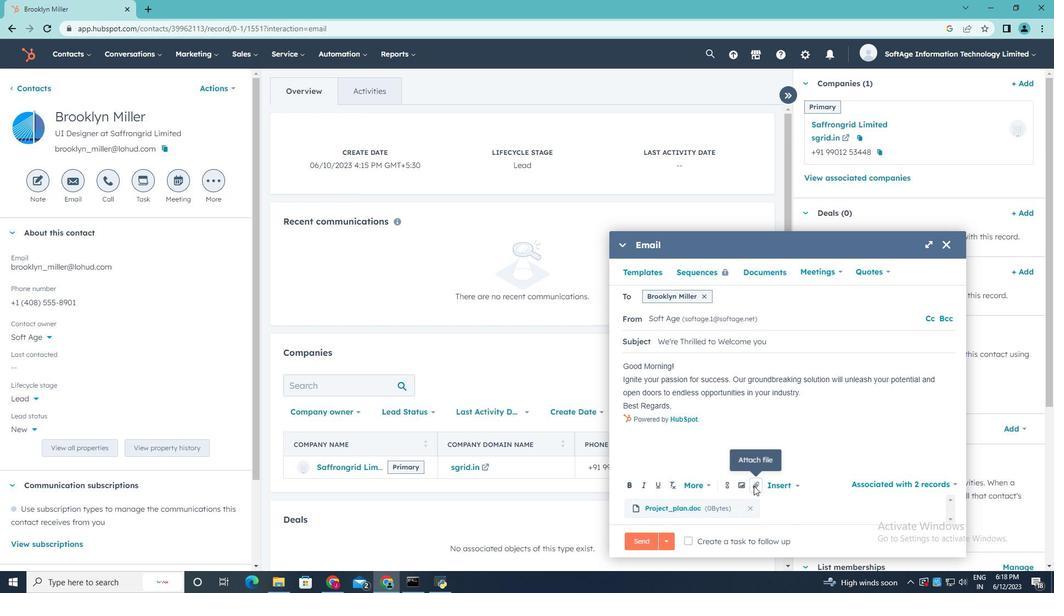 
Action: Mouse moved to (783, 453)
Screenshot: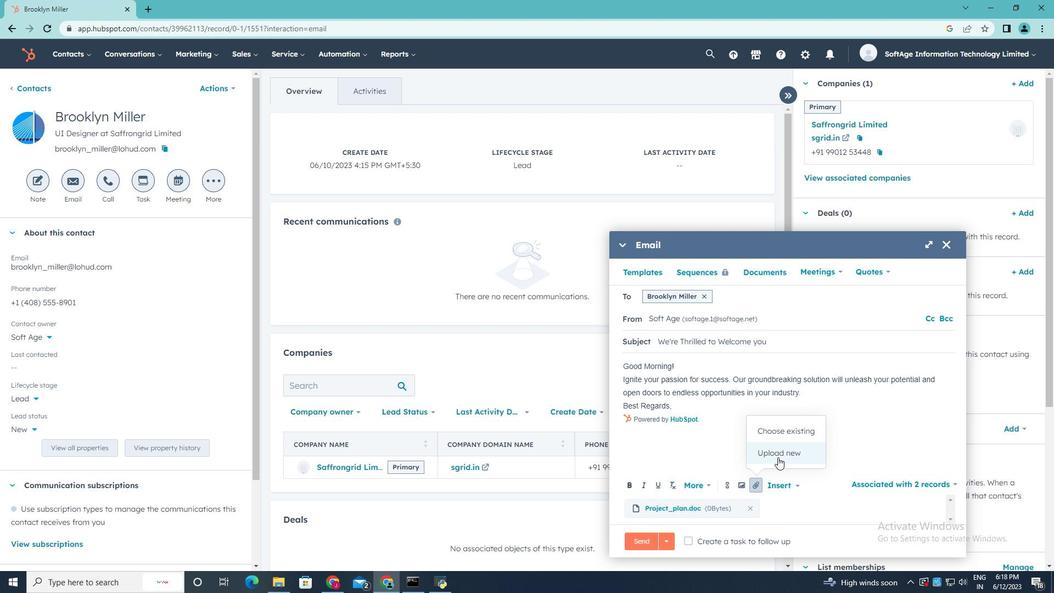 
Action: Mouse pressed left at (783, 453)
Screenshot: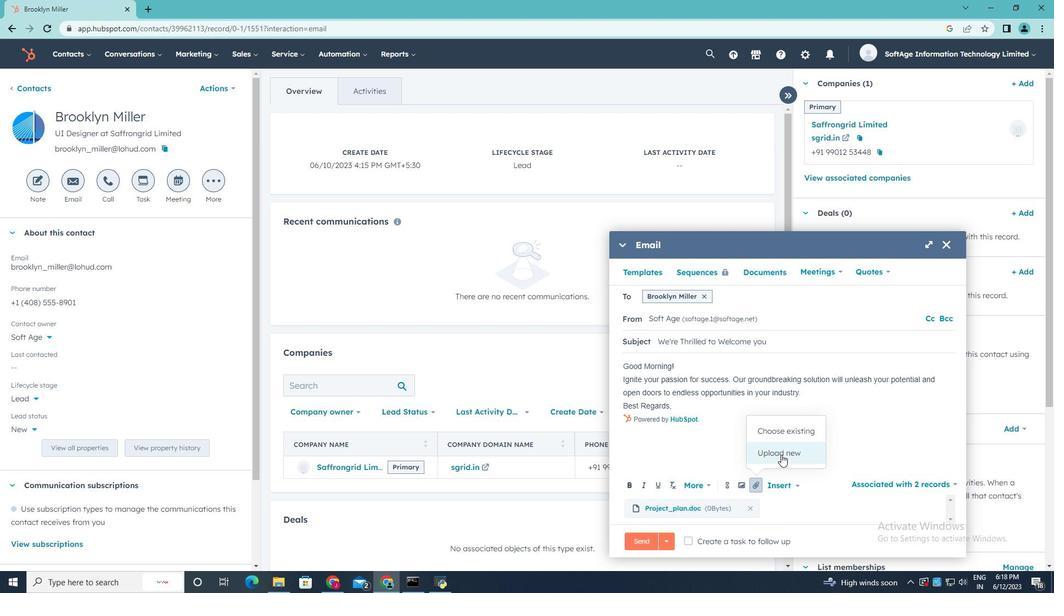 
Action: Mouse moved to (281, 107)
Screenshot: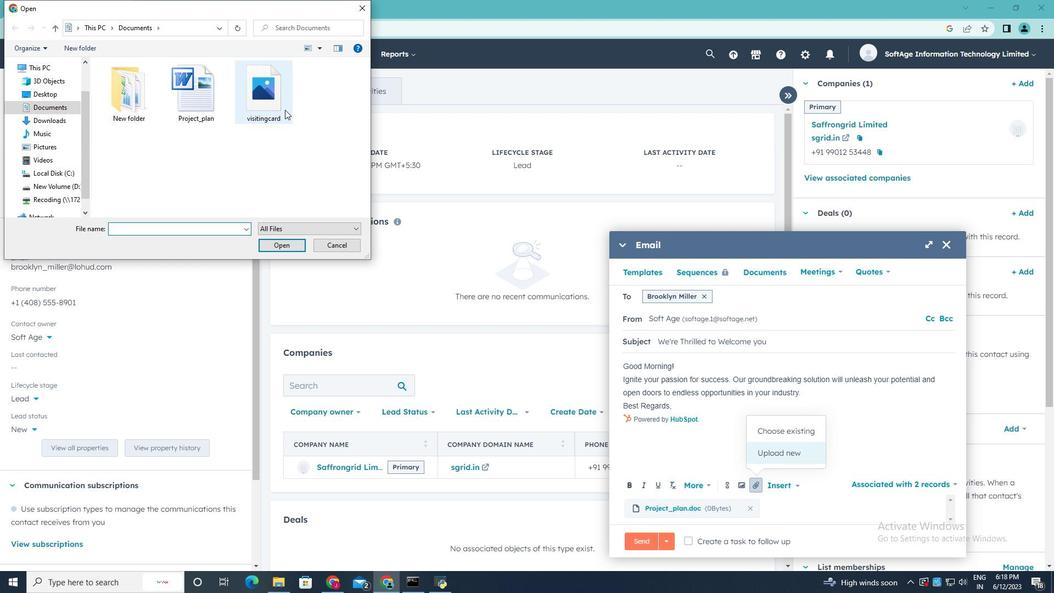 
Action: Mouse pressed left at (281, 107)
Screenshot: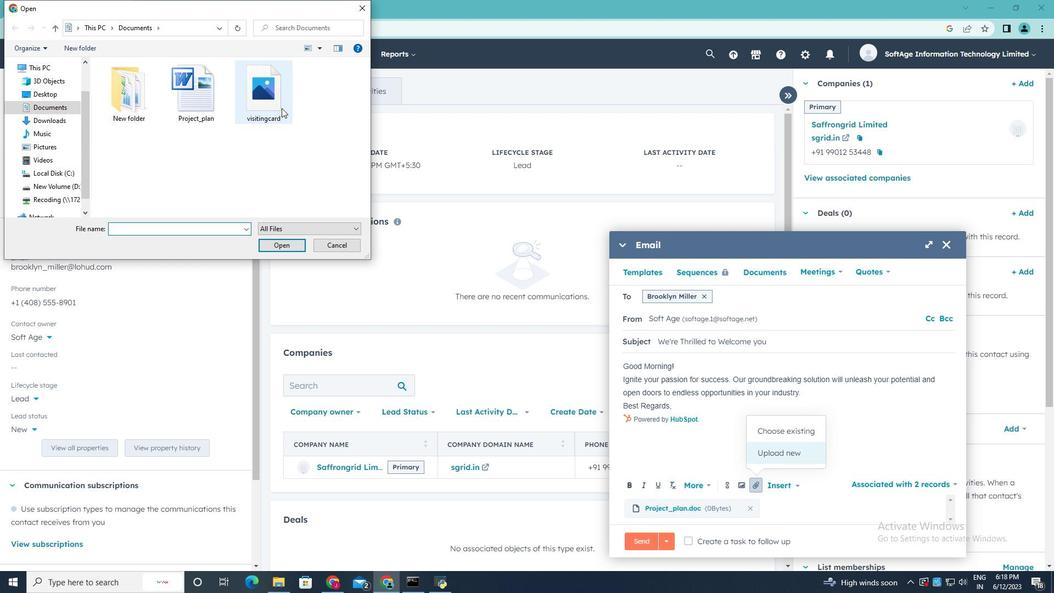 
Action: Mouse moved to (287, 244)
Screenshot: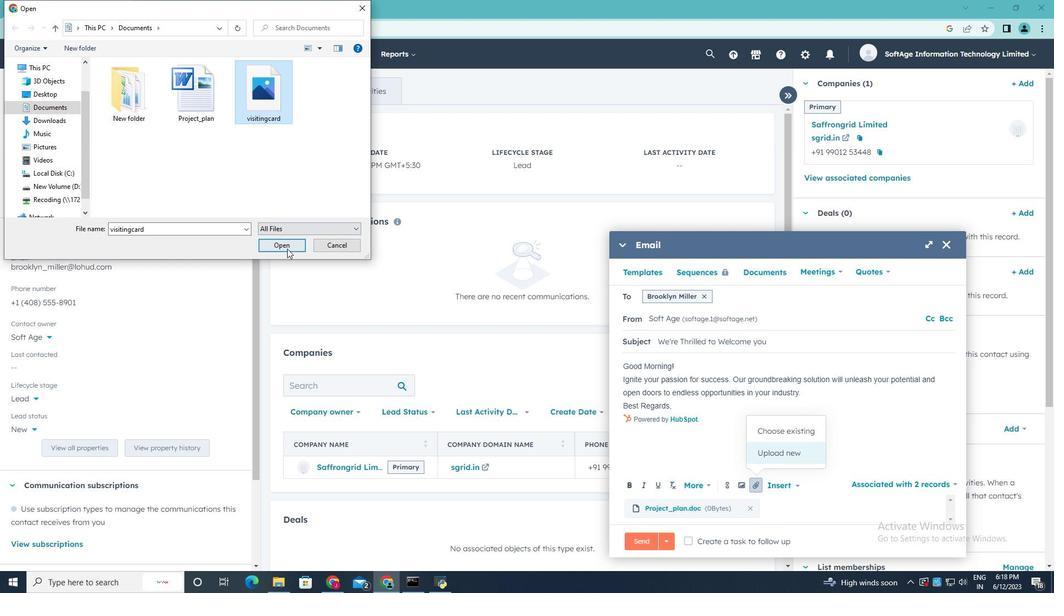 
Action: Mouse pressed left at (287, 244)
Screenshot: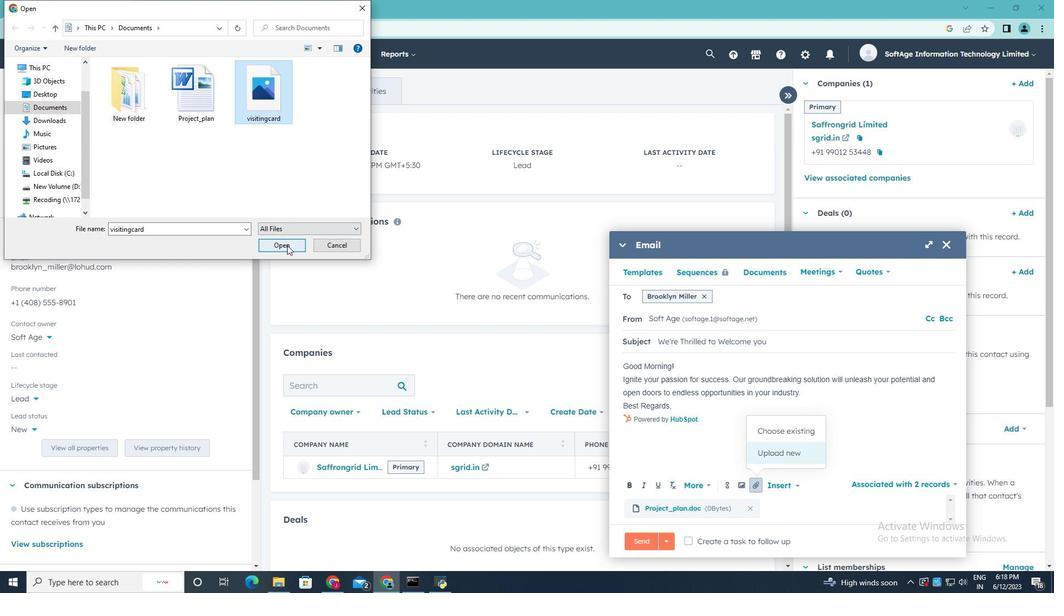 
Action: Mouse moved to (681, 406)
Screenshot: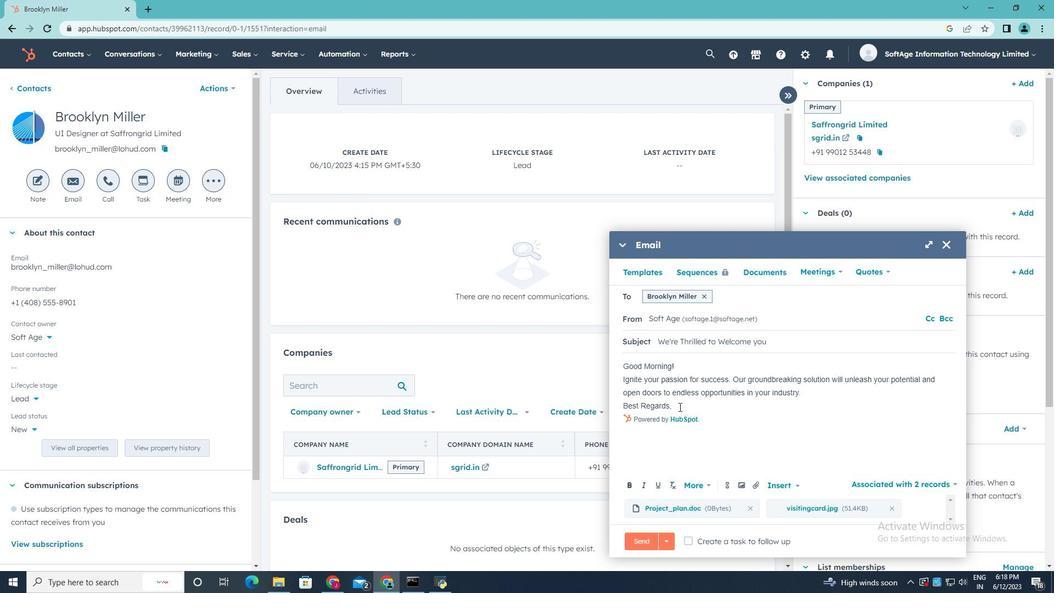
Action: Mouse pressed left at (681, 406)
Screenshot: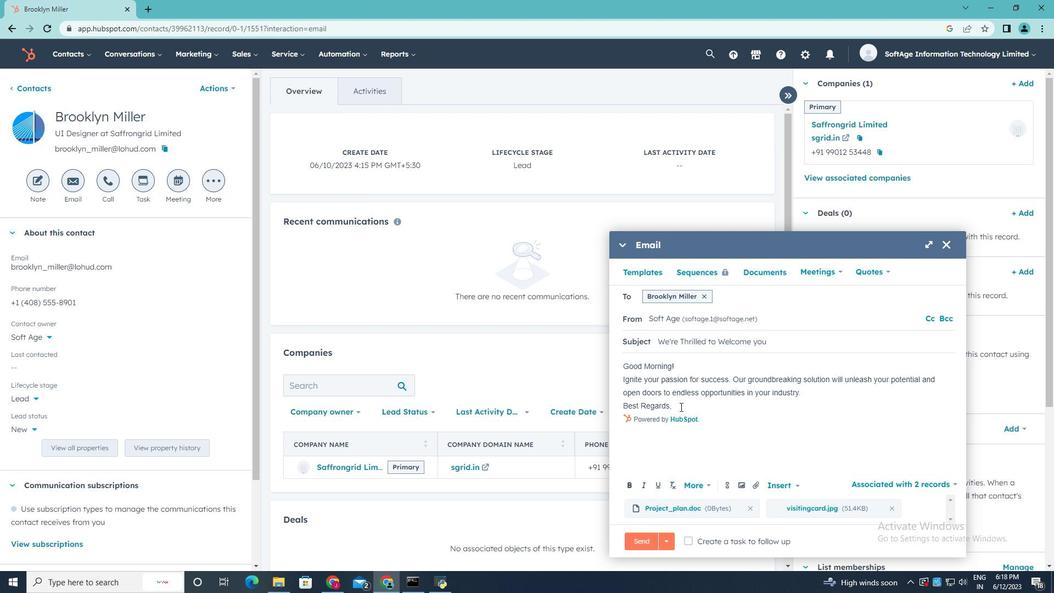 
Action: Mouse moved to (677, 408)
Screenshot: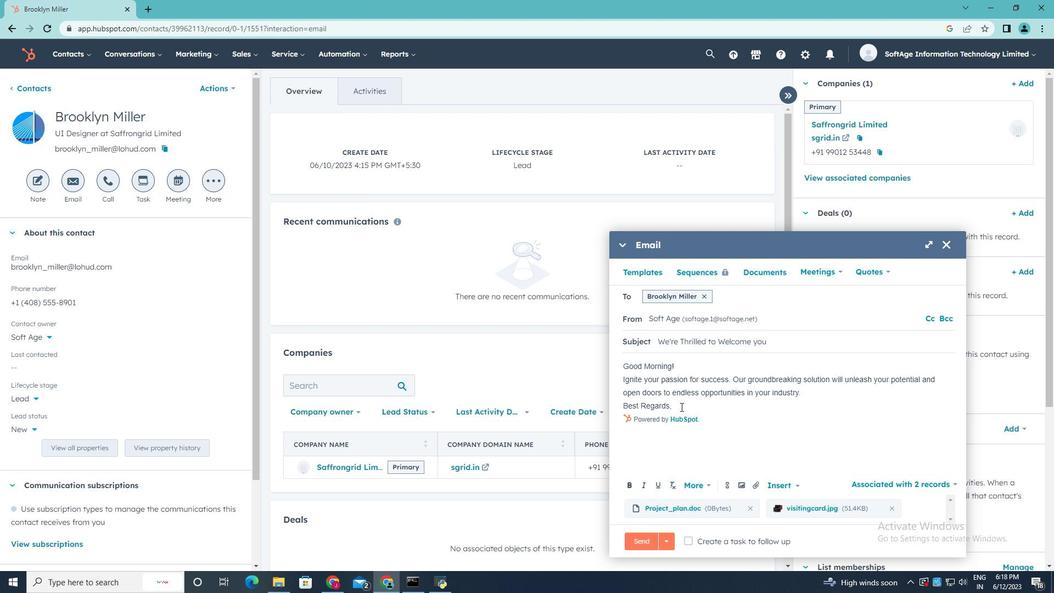 
Action: Key pressed <Key.enter>
Screenshot: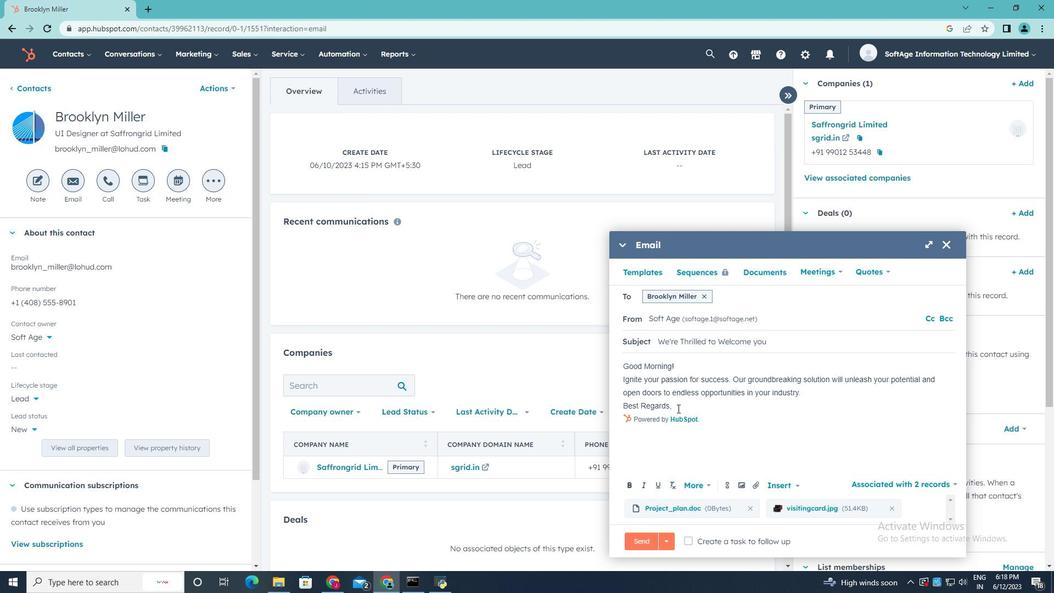 
Action: Mouse moved to (729, 482)
Screenshot: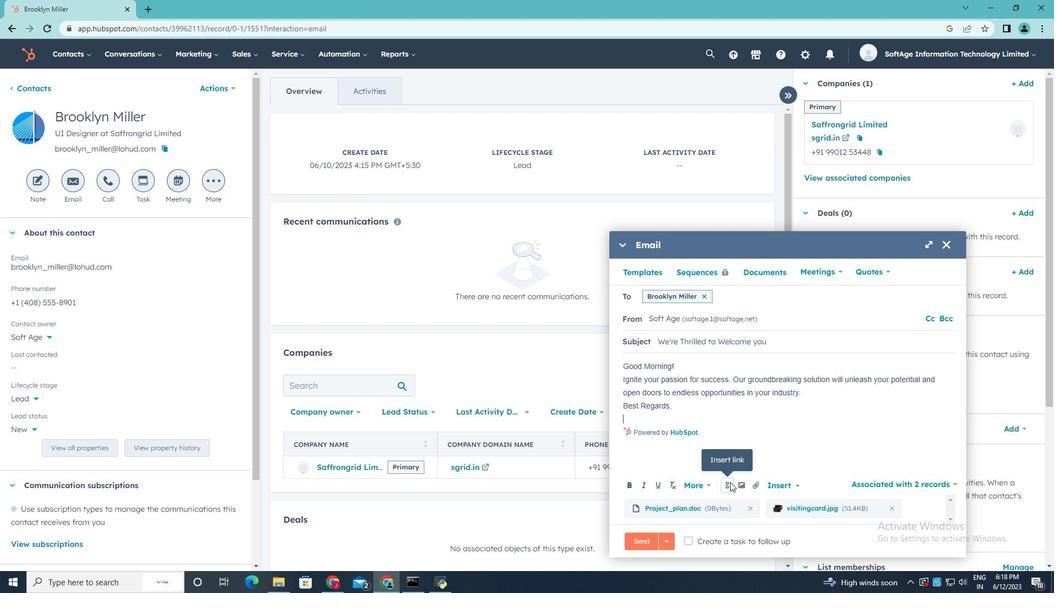 
Action: Mouse pressed left at (729, 482)
Screenshot: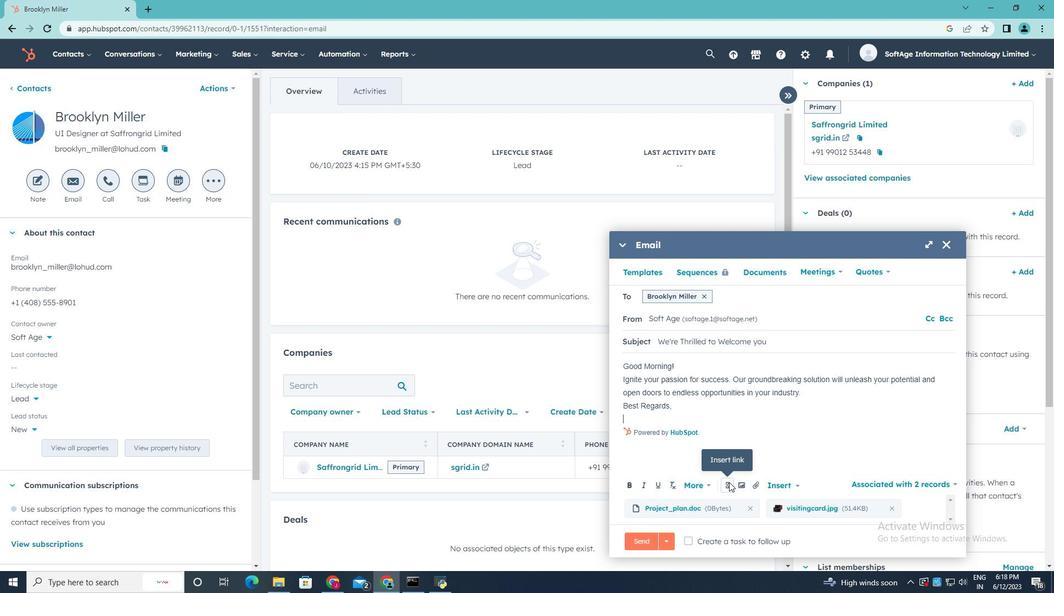 
Action: Mouse moved to (779, 360)
Screenshot: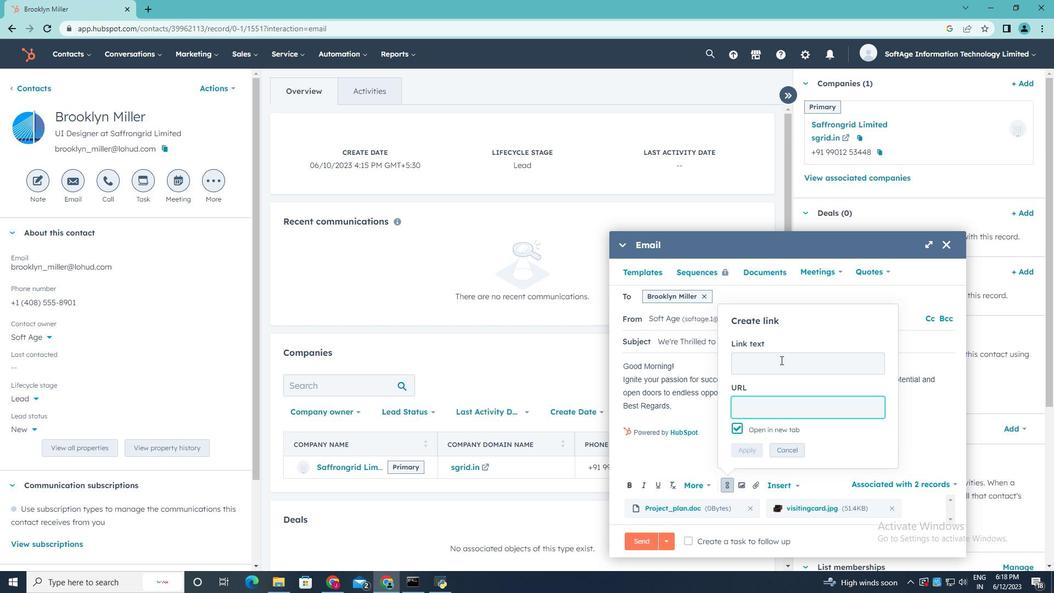 
Action: Mouse pressed left at (779, 360)
Screenshot: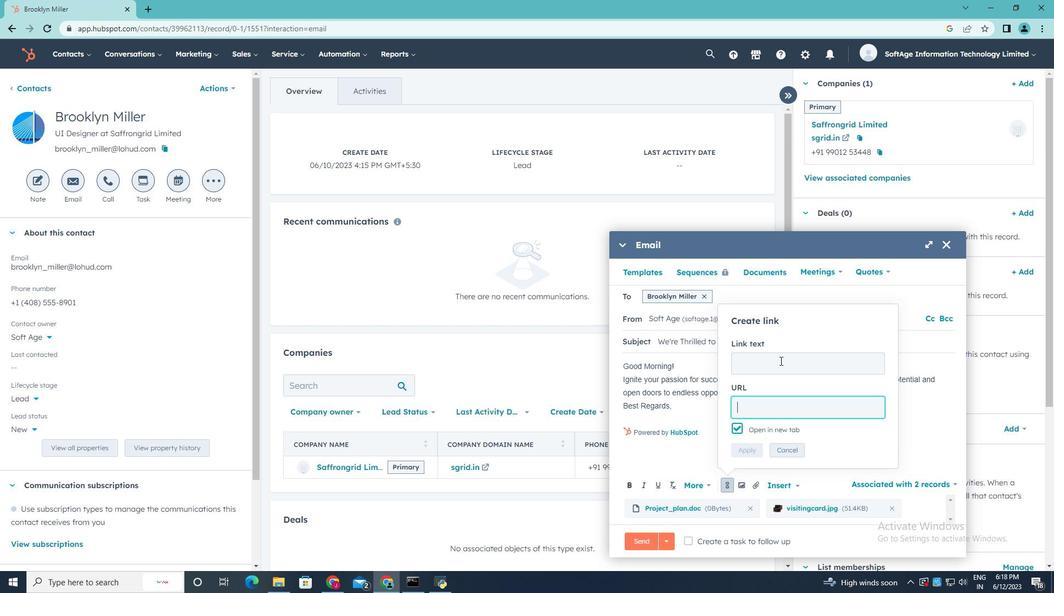 
Action: Key pressed <Key.shift><Key.shift><Key.shift><Key.shift>Wechat
Screenshot: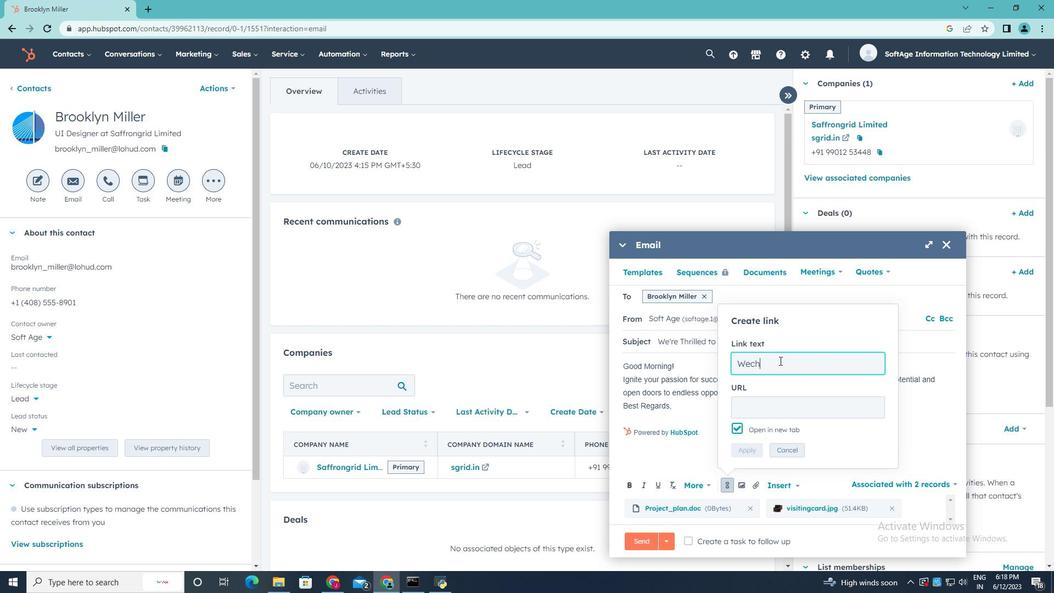 
Action: Mouse moved to (757, 410)
Screenshot: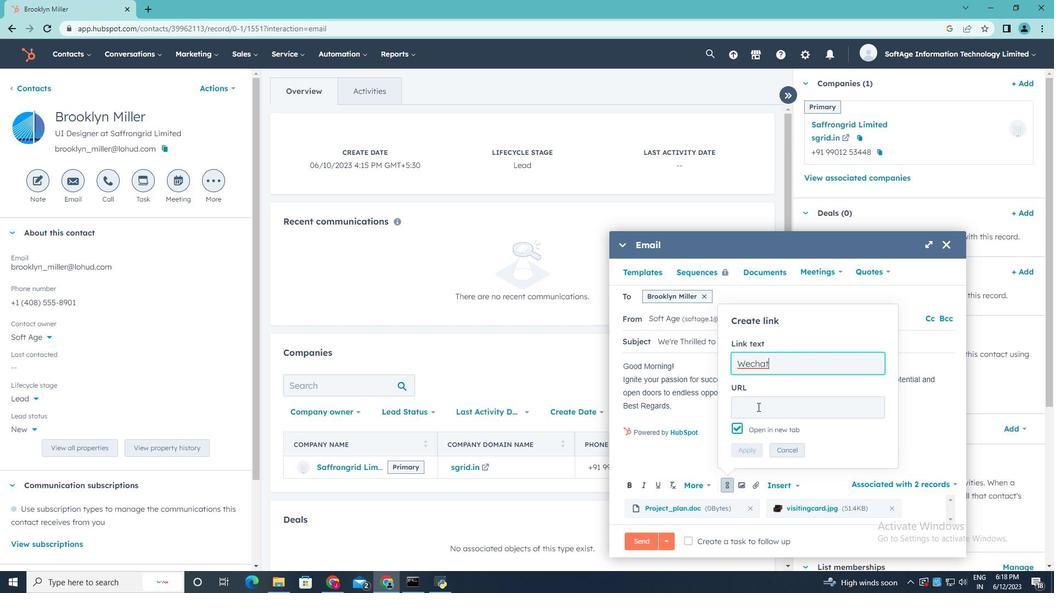 
Action: Mouse pressed left at (757, 410)
Screenshot: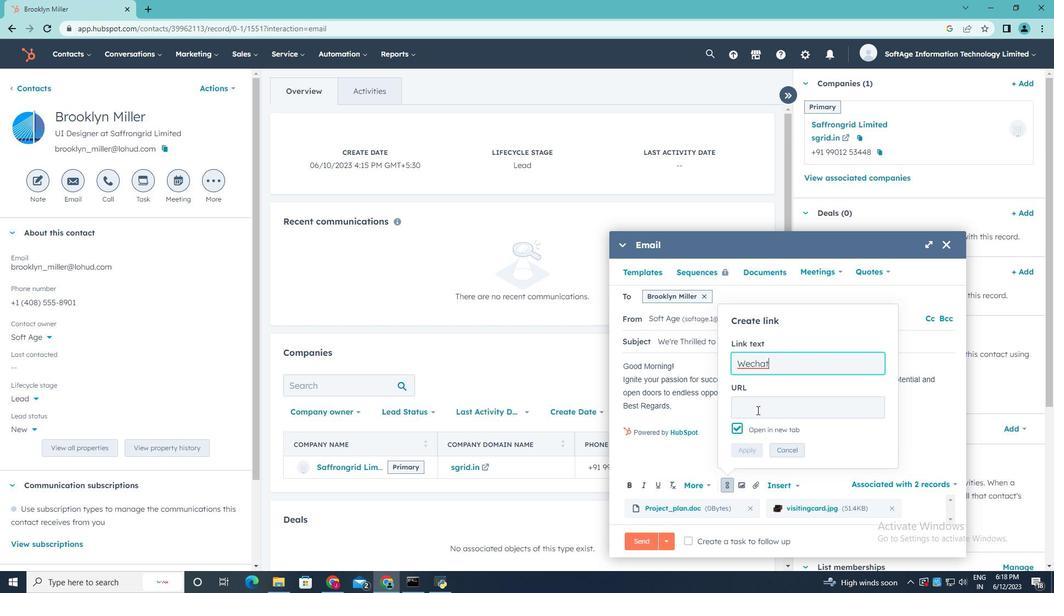 
Action: Key pressed wwww<Key.backspace>.wechat.com
Screenshot: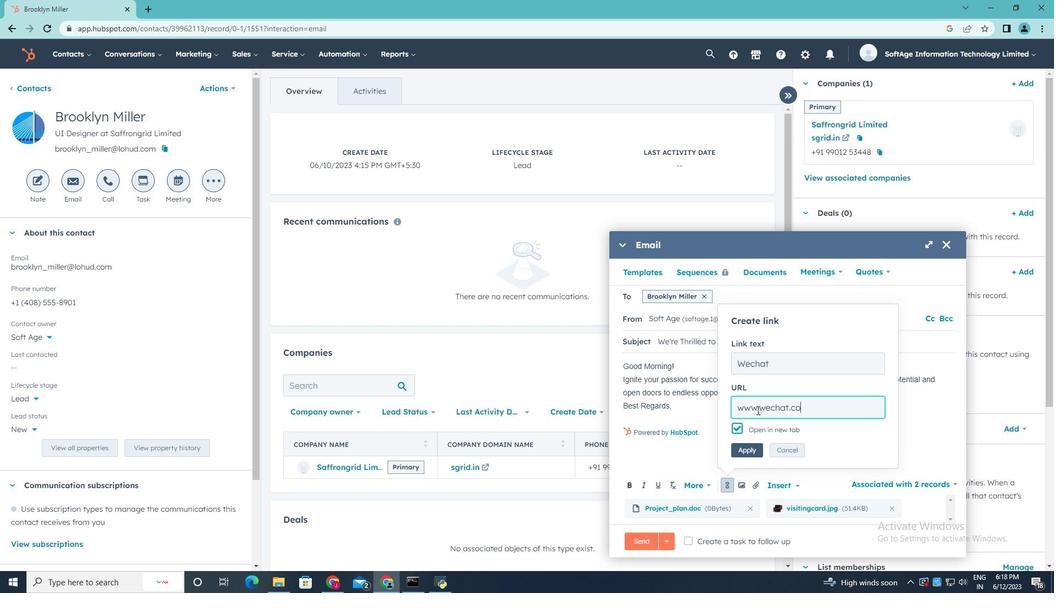 
Action: Mouse moved to (750, 450)
Screenshot: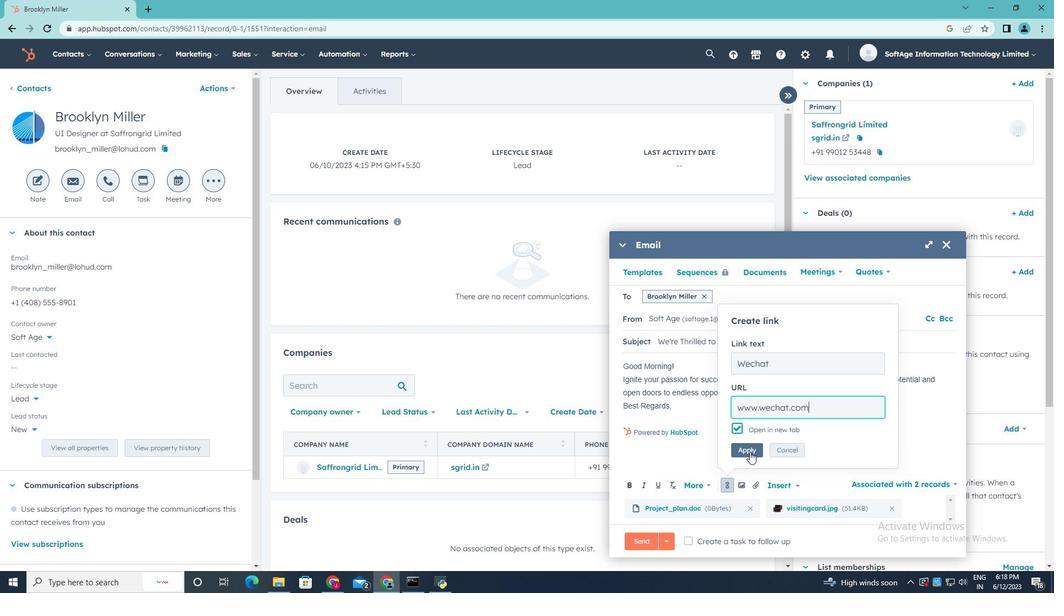 
Action: Mouse pressed left at (750, 450)
Screenshot: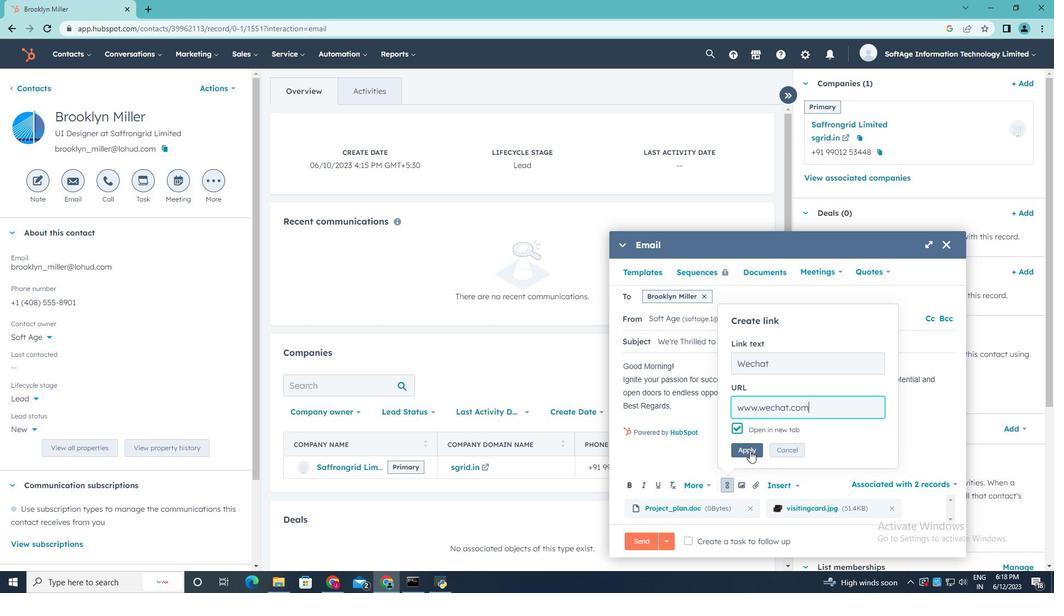 
Action: Mouse moved to (693, 541)
Screenshot: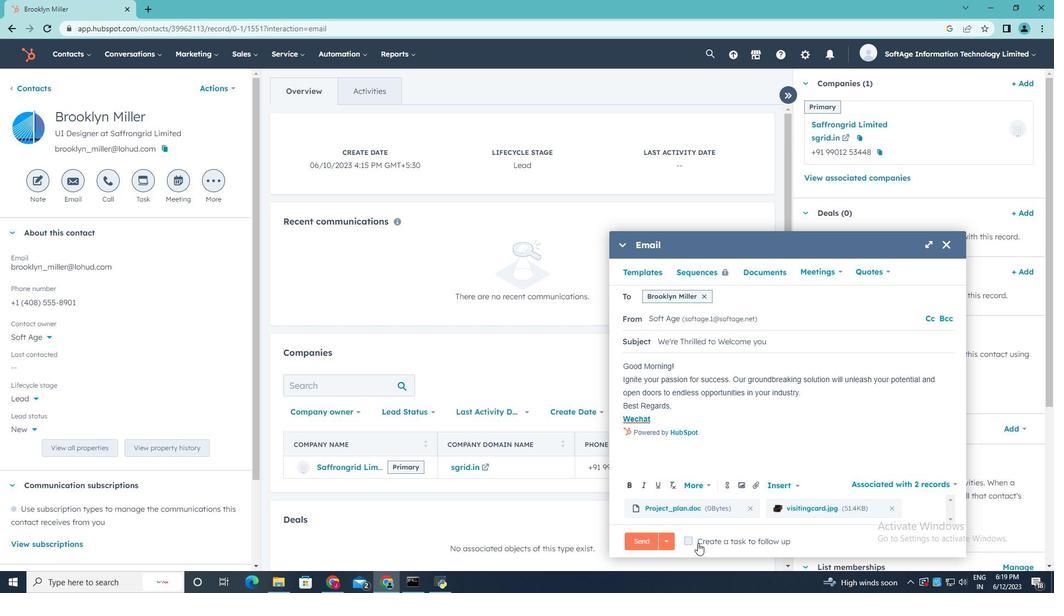 
Action: Mouse pressed left at (693, 541)
Screenshot: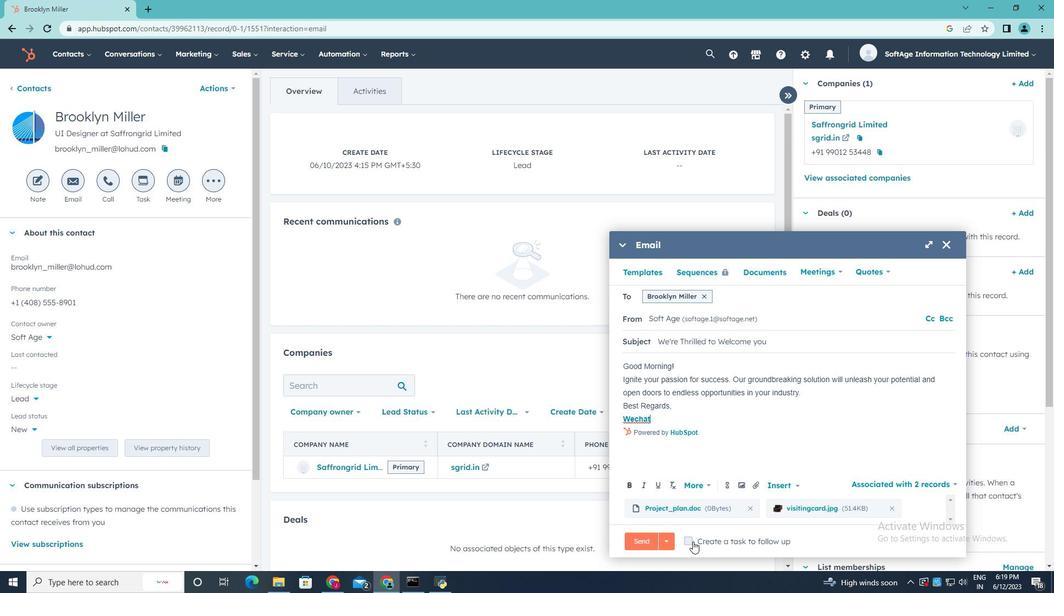 
Action: Mouse moved to (912, 538)
Screenshot: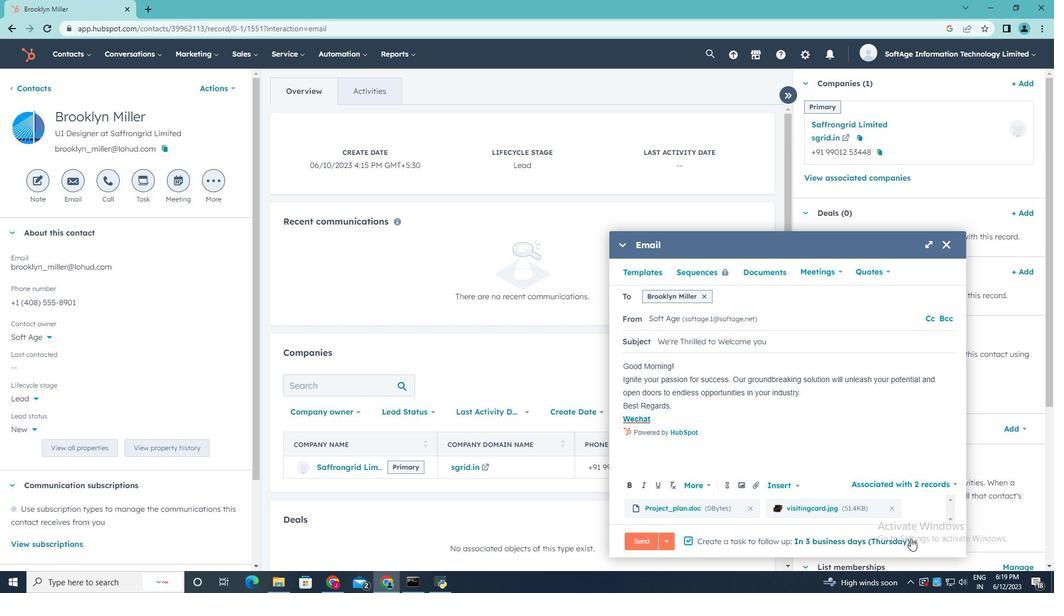 
Action: Mouse pressed left at (912, 538)
Screenshot: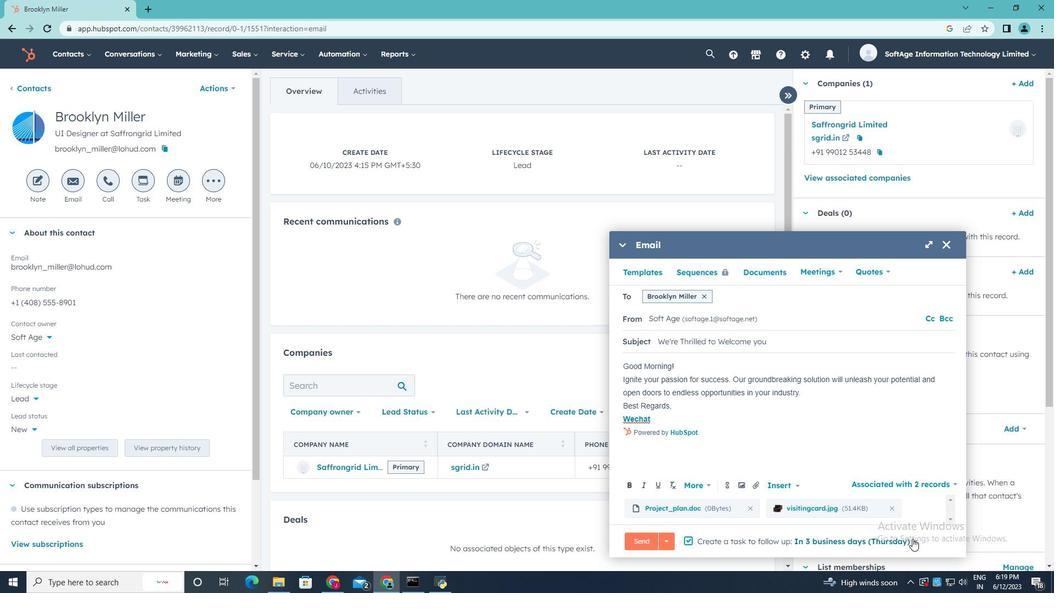 
Action: Mouse moved to (866, 476)
Screenshot: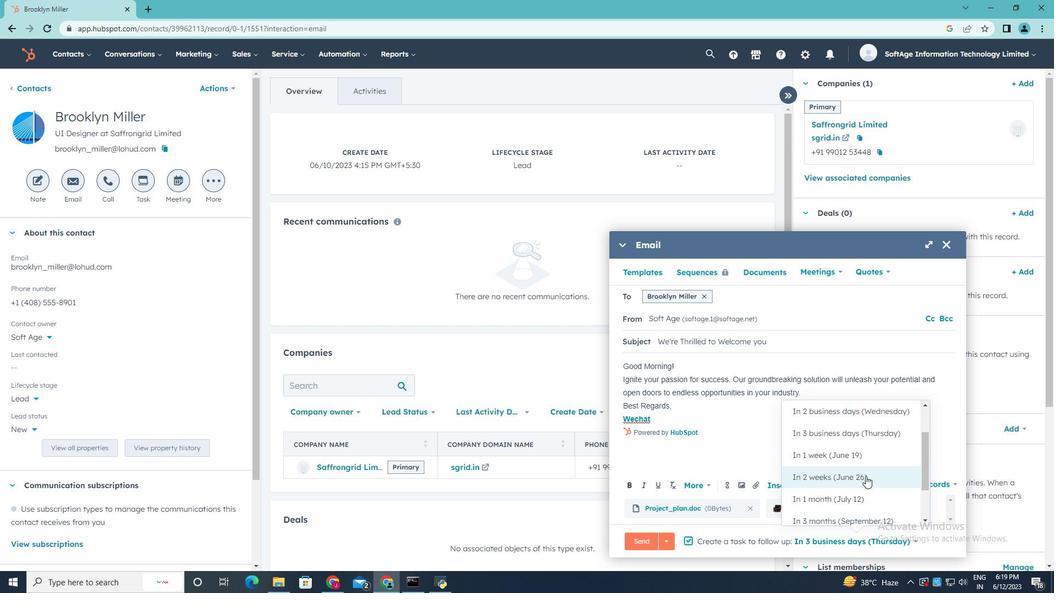 
Action: Mouse pressed left at (866, 476)
Screenshot: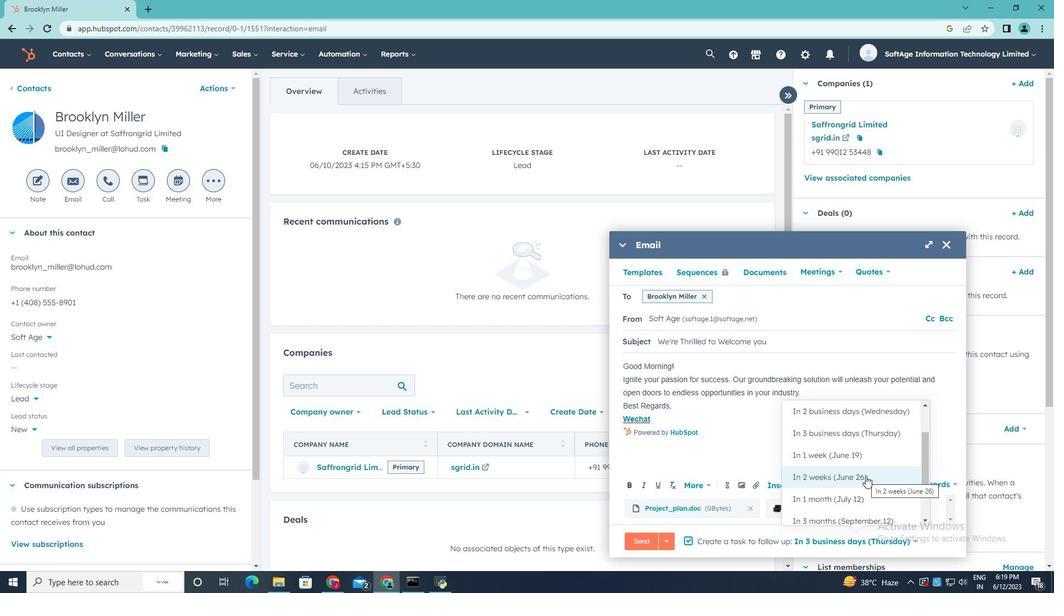 
Action: Mouse moved to (642, 543)
Screenshot: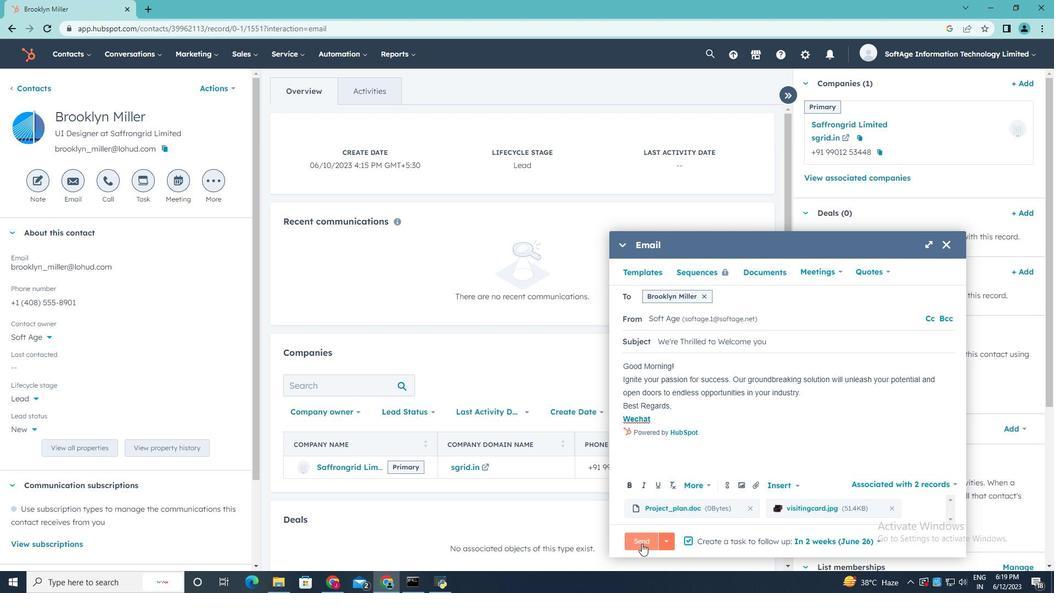 
Action: Mouse pressed left at (642, 543)
Screenshot: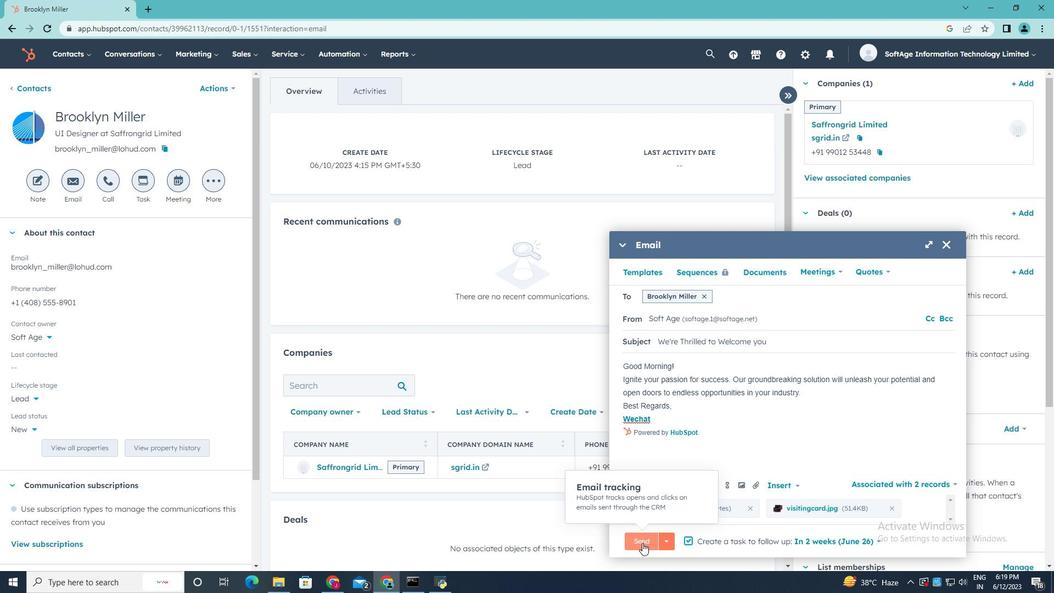 
